 Task: Look for space in Rio Formoso, Brazil from 6th September, 2023 to 10th September, 2023 for 1 adult in price range Rs.9000 to Rs.17000. Place can be private room with 1  bedroom having 1 bed and 1 bathroom. Property type can be house, flat, guest house, hotel. Booking option can be shelf check-in. Required host language is Spanish.
Action: Mouse moved to (386, 78)
Screenshot: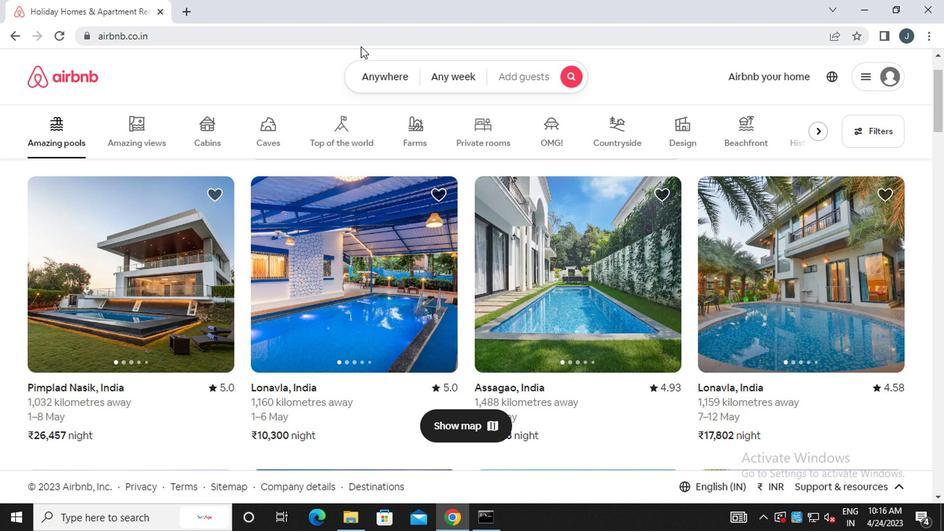 
Action: Mouse pressed left at (386, 78)
Screenshot: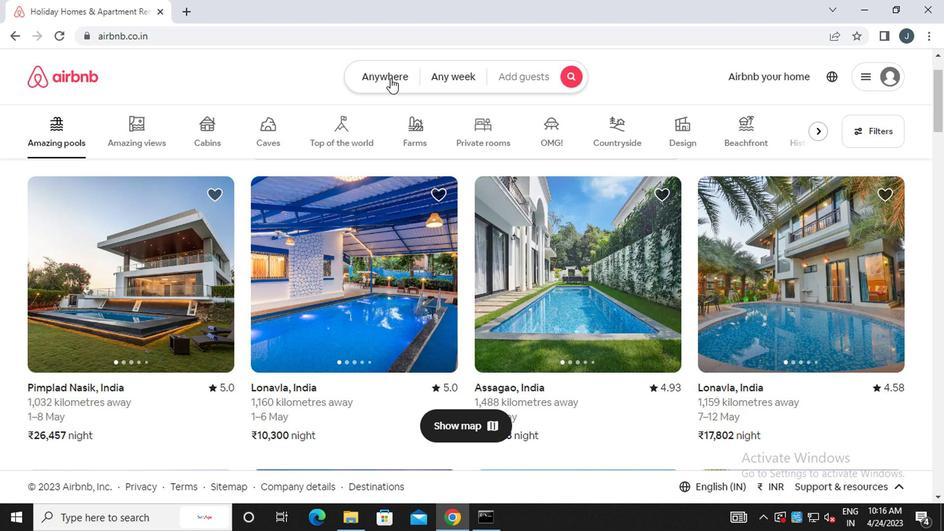 
Action: Mouse moved to (267, 129)
Screenshot: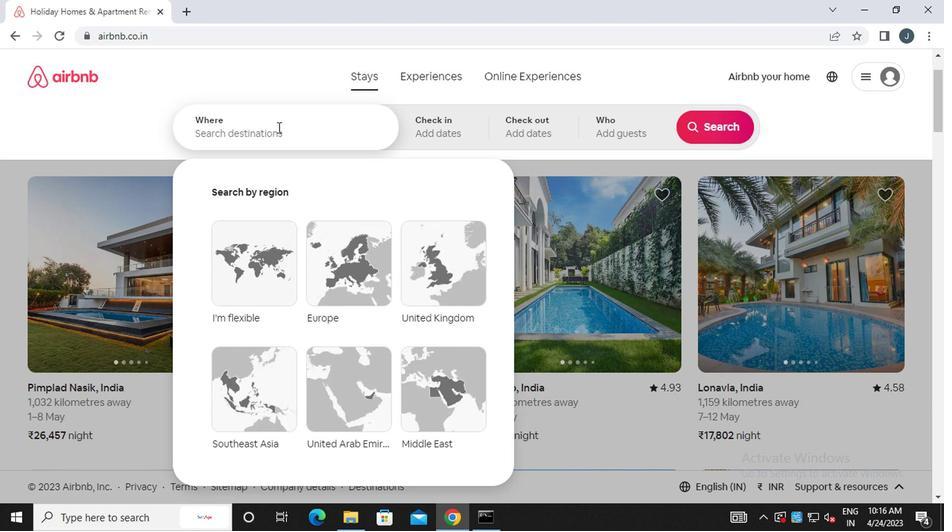 
Action: Mouse pressed left at (267, 129)
Screenshot: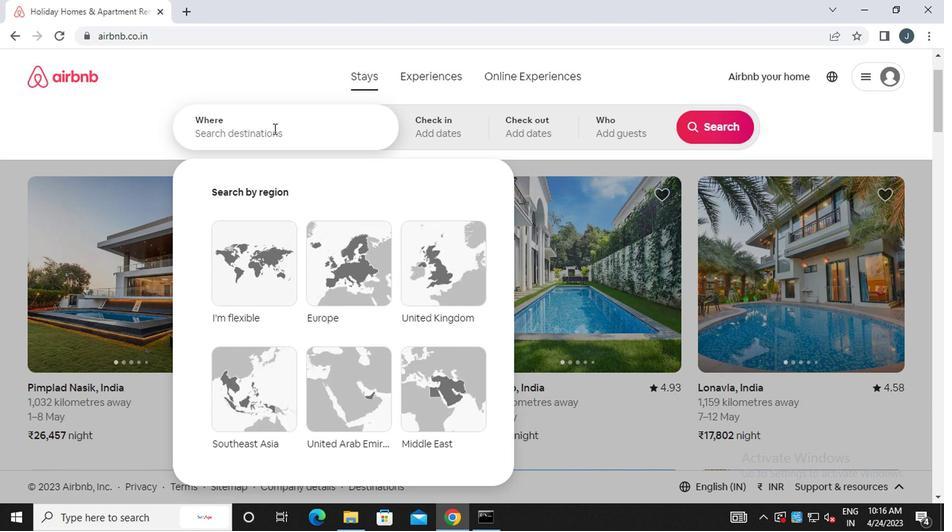 
Action: Mouse moved to (268, 129)
Screenshot: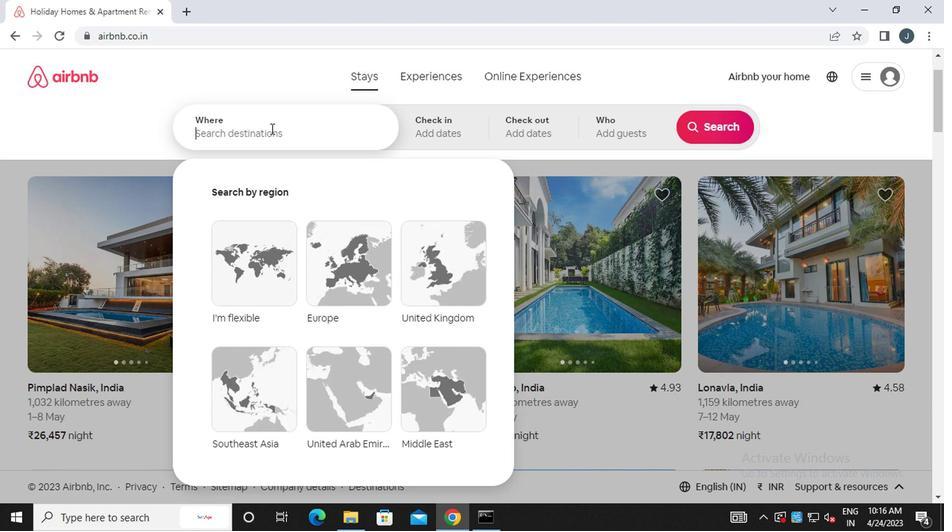 
Action: Key pressed <Key.caps_lock>r<Key.caps_lock>io<Key.space><Key.caps_lock>f<Key.caps_lock>ormoso,<Key.space><Key.caps_lock>b<Key.caps_lock>razil
Screenshot: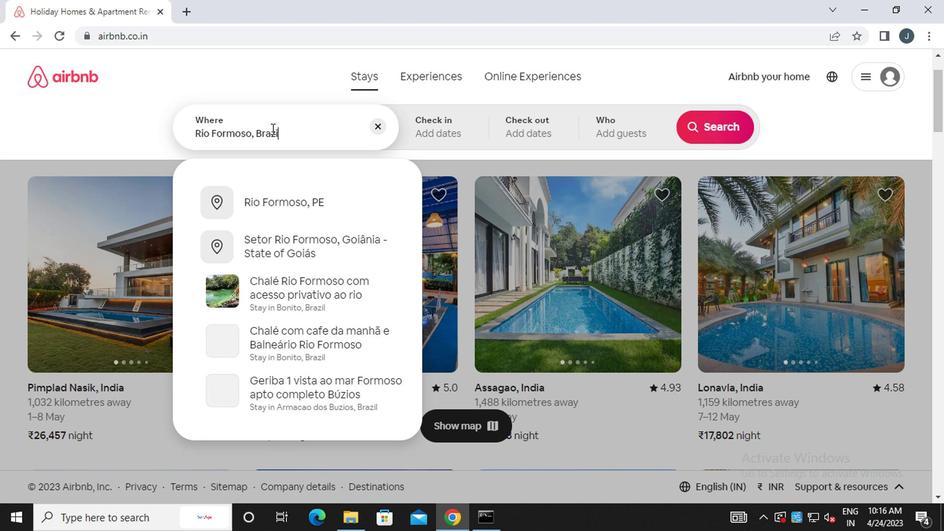 
Action: Mouse moved to (445, 130)
Screenshot: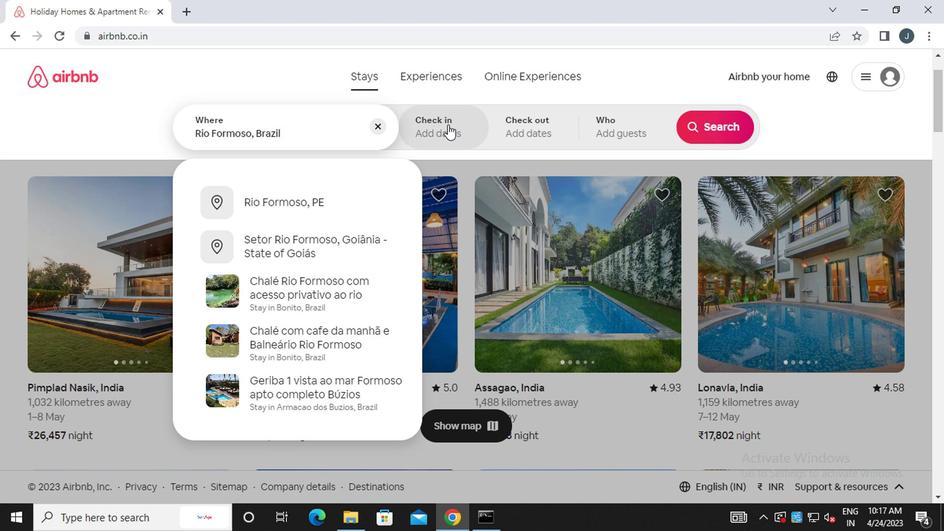 
Action: Mouse pressed left at (445, 130)
Screenshot: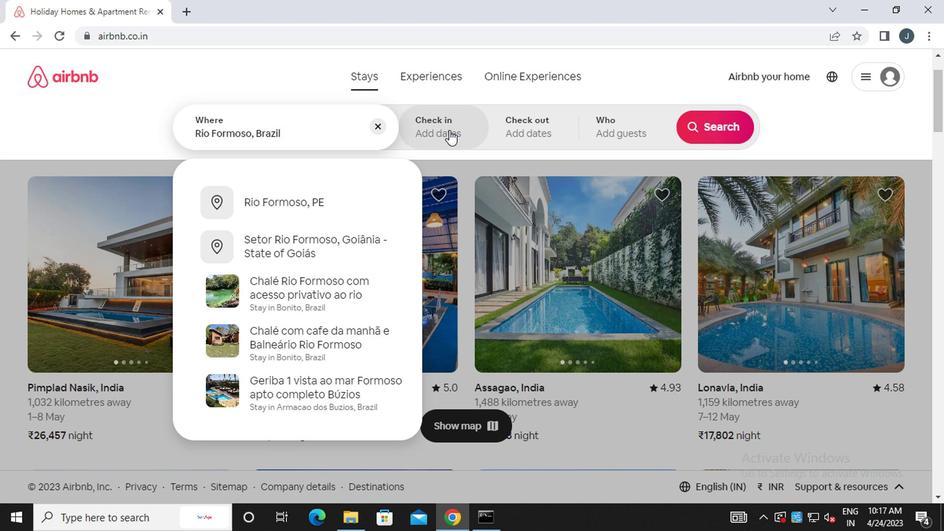 
Action: Mouse moved to (702, 239)
Screenshot: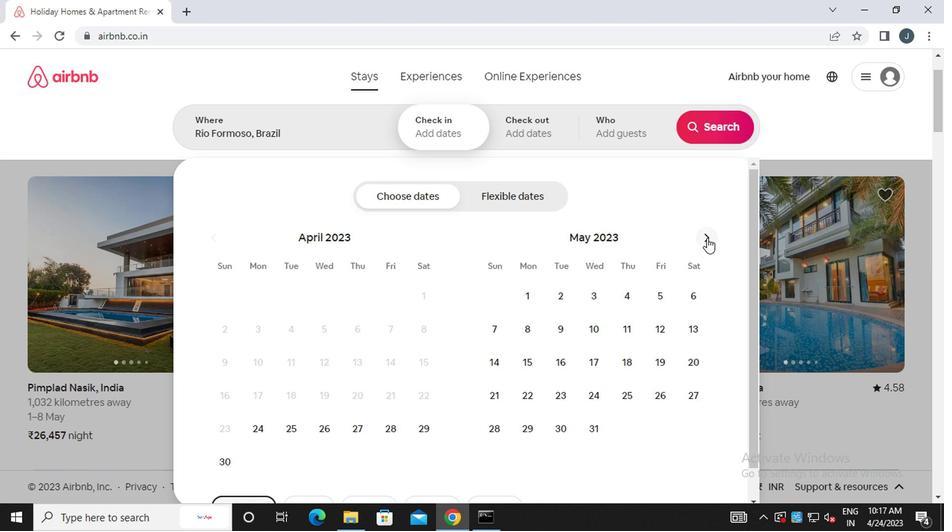 
Action: Mouse pressed left at (702, 239)
Screenshot: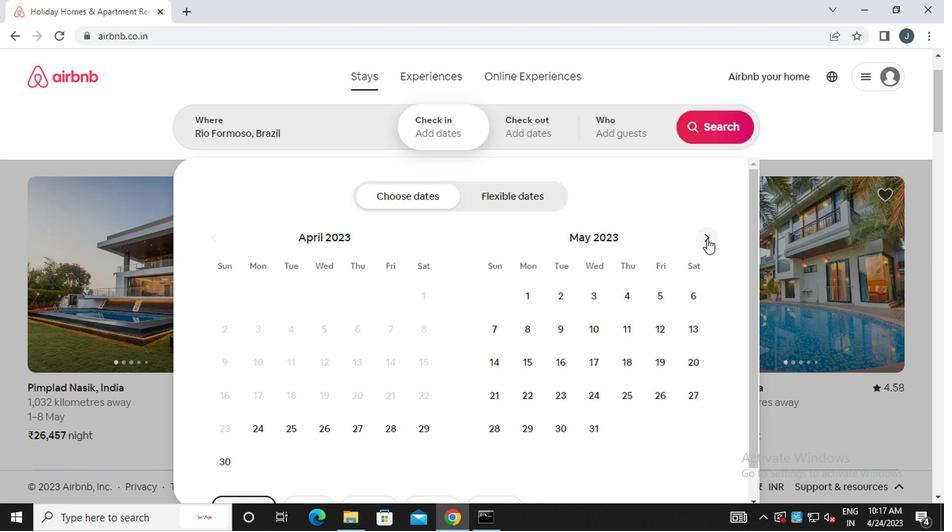 
Action: Mouse moved to (702, 239)
Screenshot: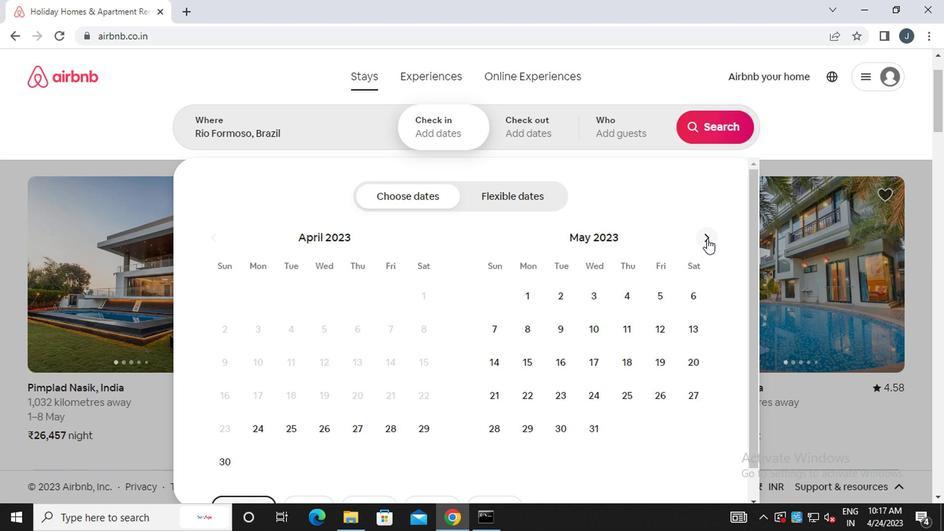 
Action: Mouse pressed left at (702, 239)
Screenshot: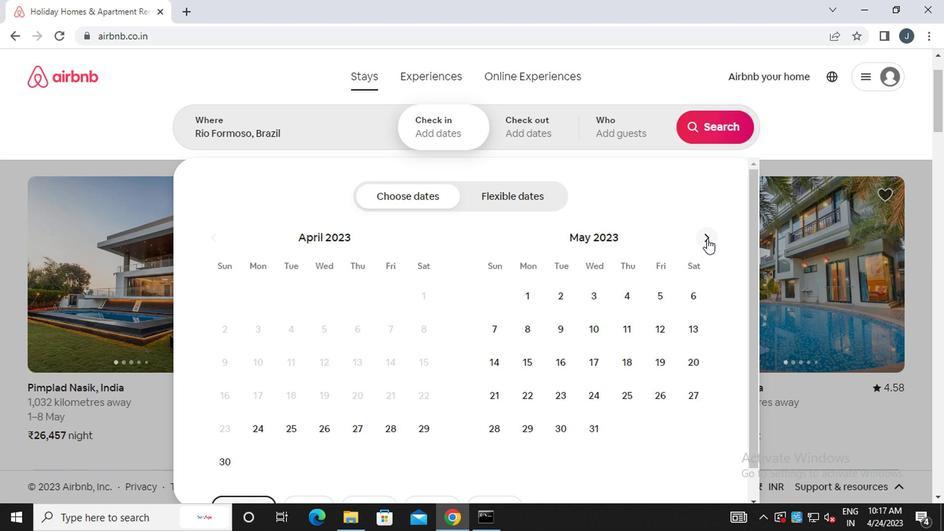 
Action: Mouse pressed left at (702, 239)
Screenshot: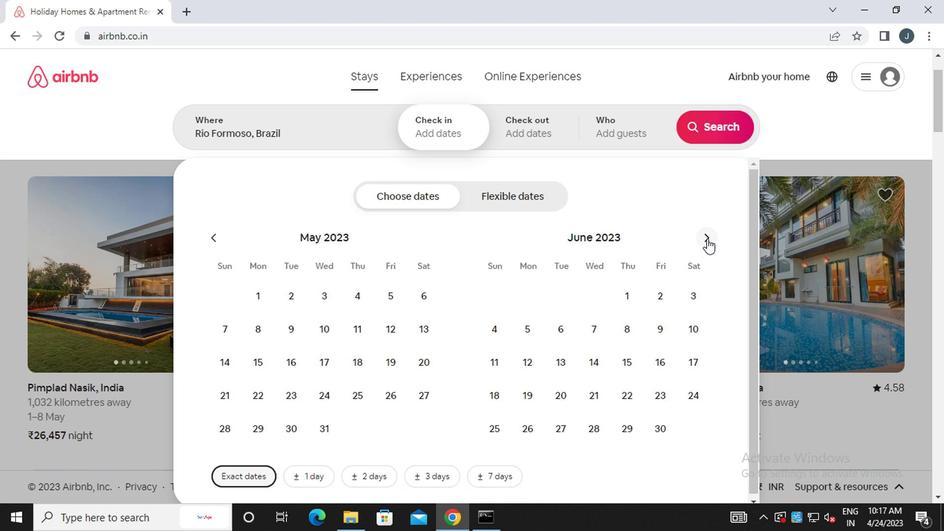 
Action: Mouse moved to (703, 240)
Screenshot: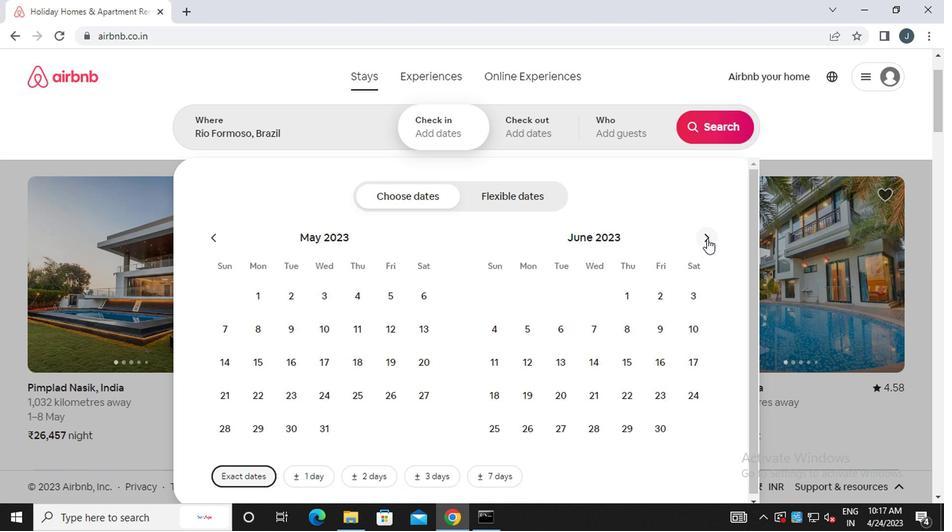 
Action: Mouse pressed left at (703, 240)
Screenshot: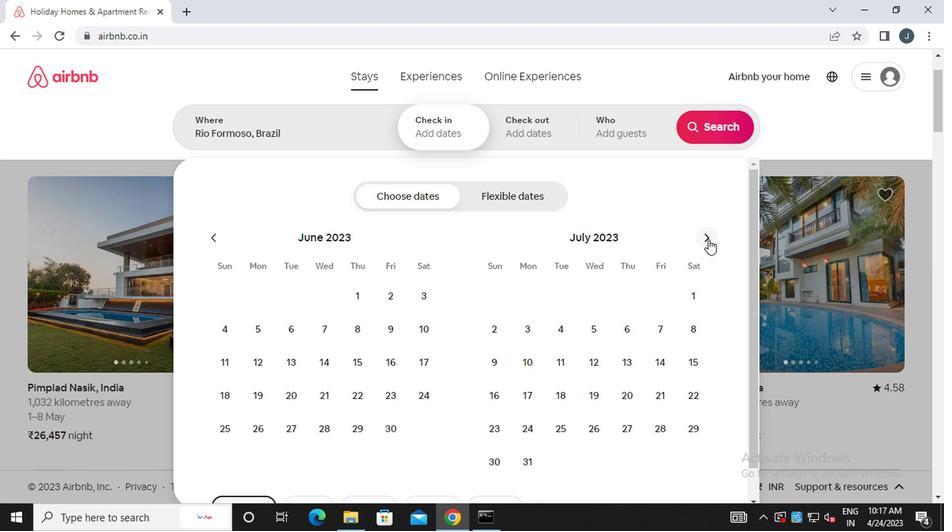 
Action: Mouse moved to (696, 240)
Screenshot: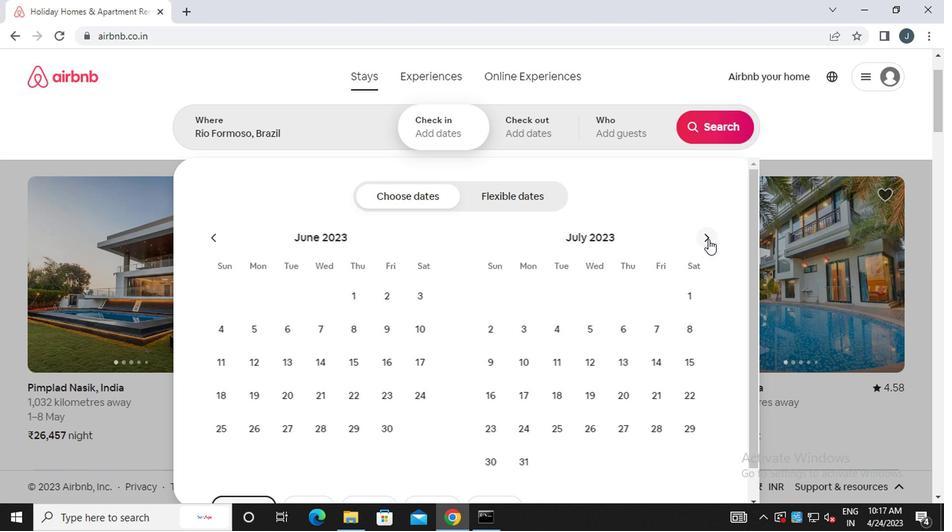 
Action: Mouse pressed left at (696, 240)
Screenshot: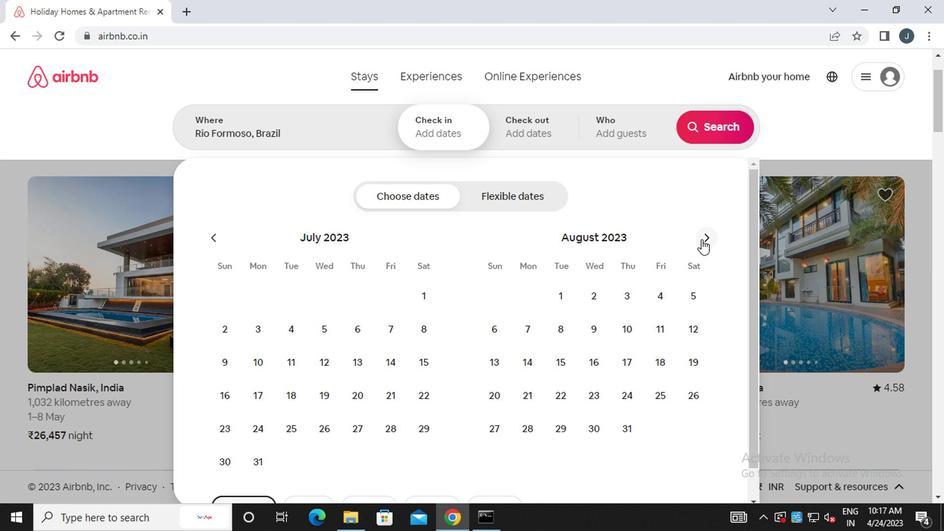 
Action: Mouse moved to (590, 332)
Screenshot: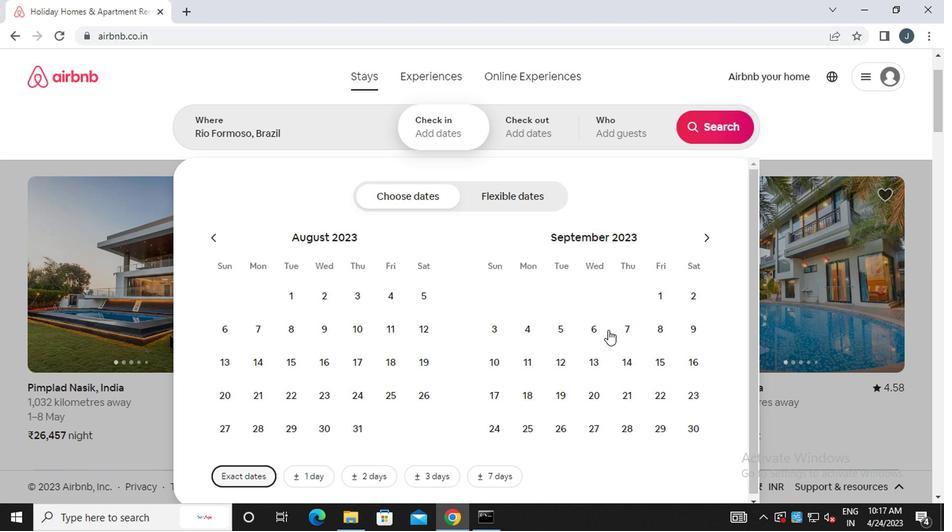 
Action: Mouse pressed left at (590, 332)
Screenshot: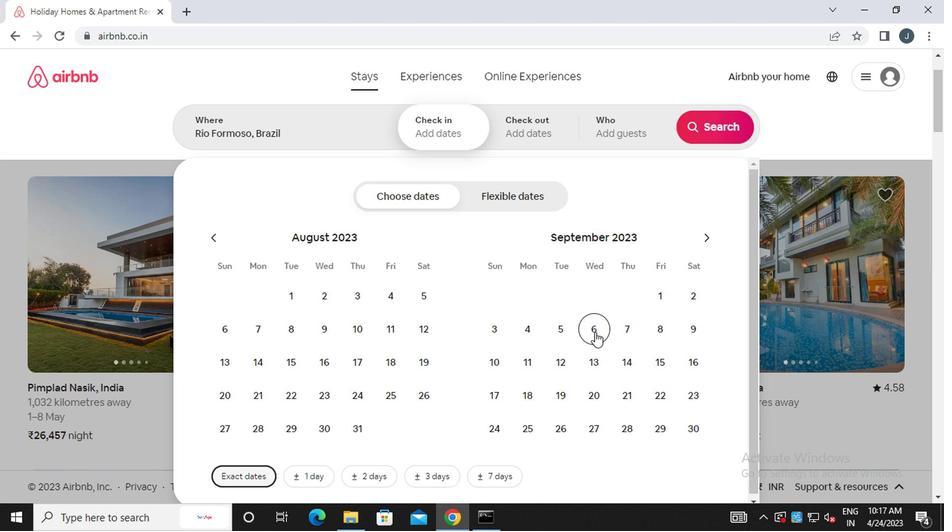 
Action: Mouse moved to (495, 358)
Screenshot: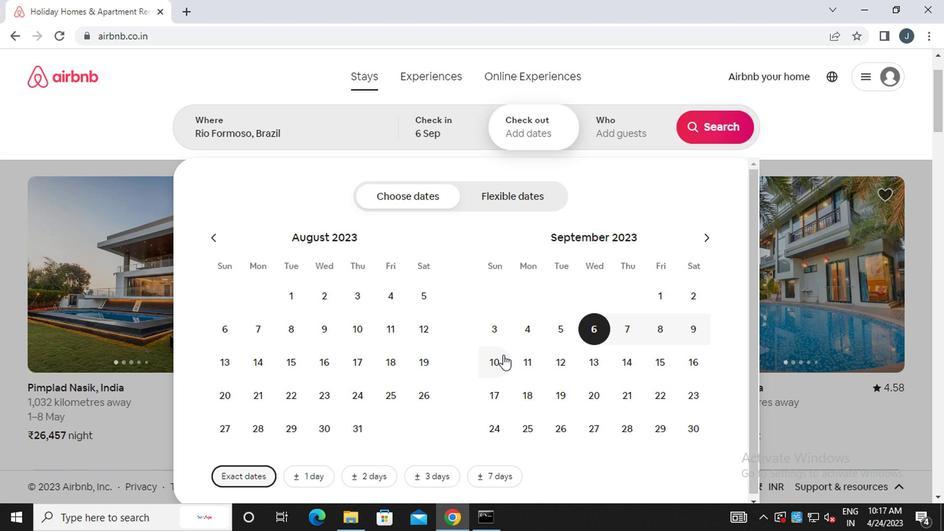 
Action: Mouse pressed left at (495, 358)
Screenshot: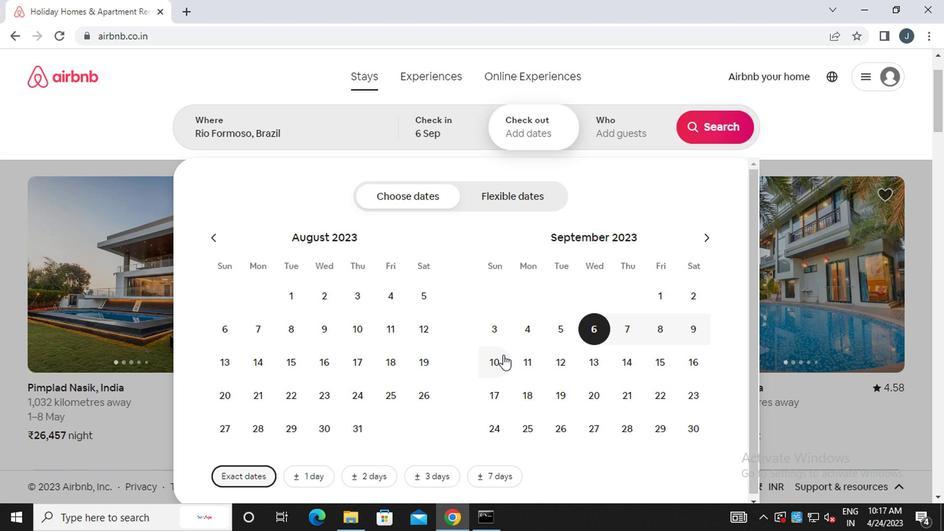 
Action: Mouse moved to (625, 125)
Screenshot: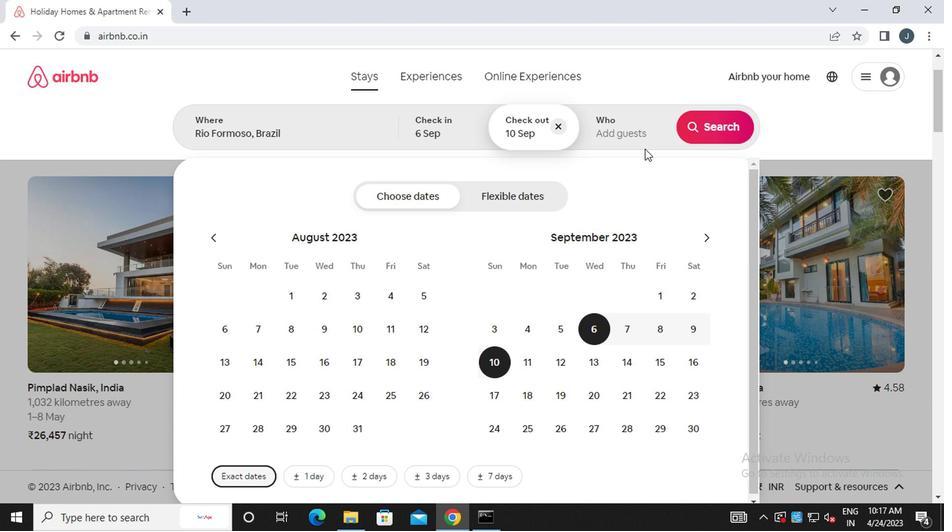 
Action: Mouse pressed left at (625, 125)
Screenshot: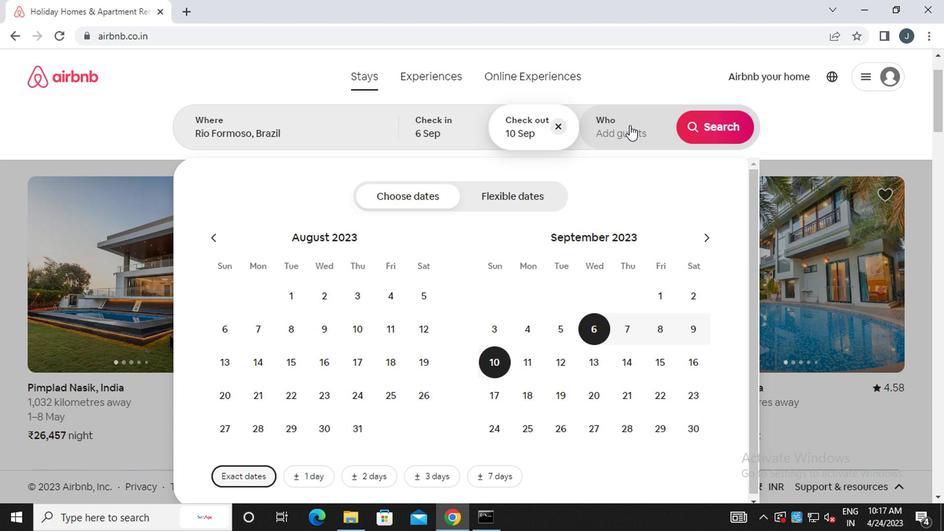 
Action: Mouse moved to (719, 198)
Screenshot: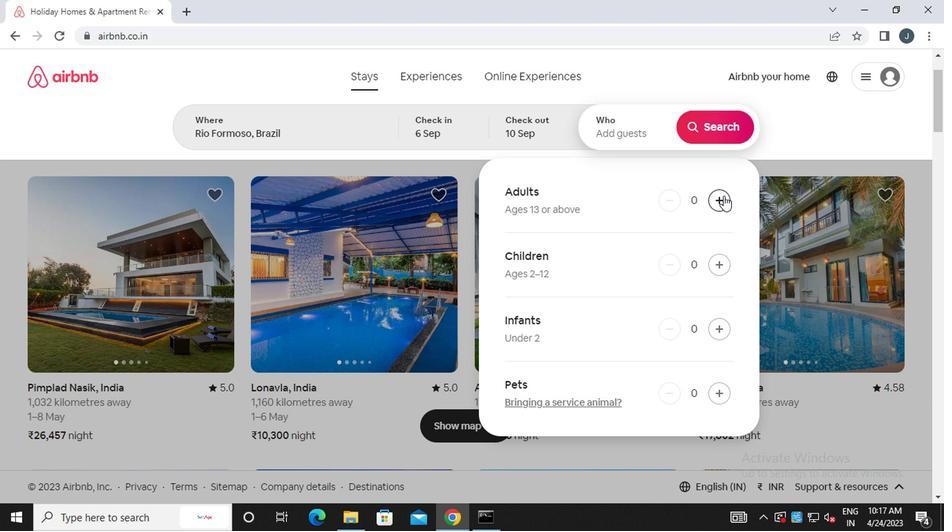 
Action: Mouse pressed left at (719, 198)
Screenshot: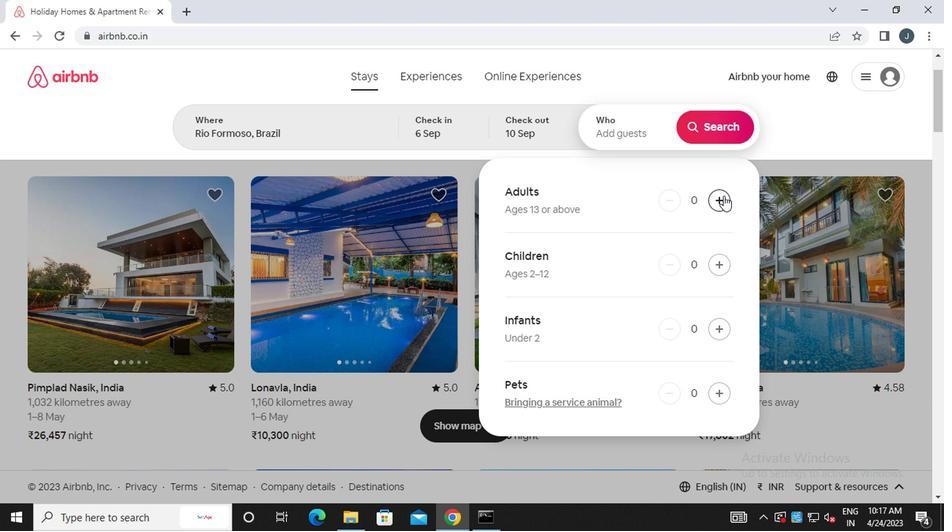 
Action: Mouse moved to (717, 126)
Screenshot: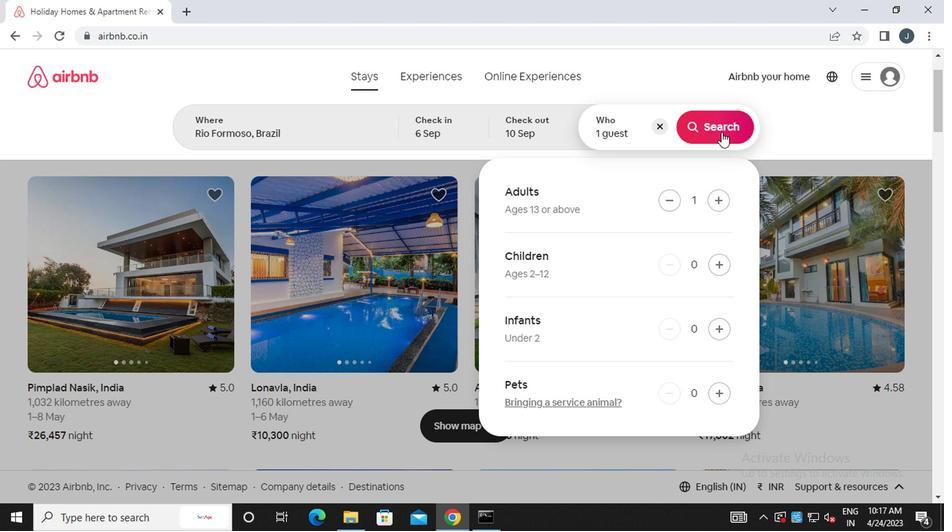 
Action: Mouse pressed left at (717, 126)
Screenshot: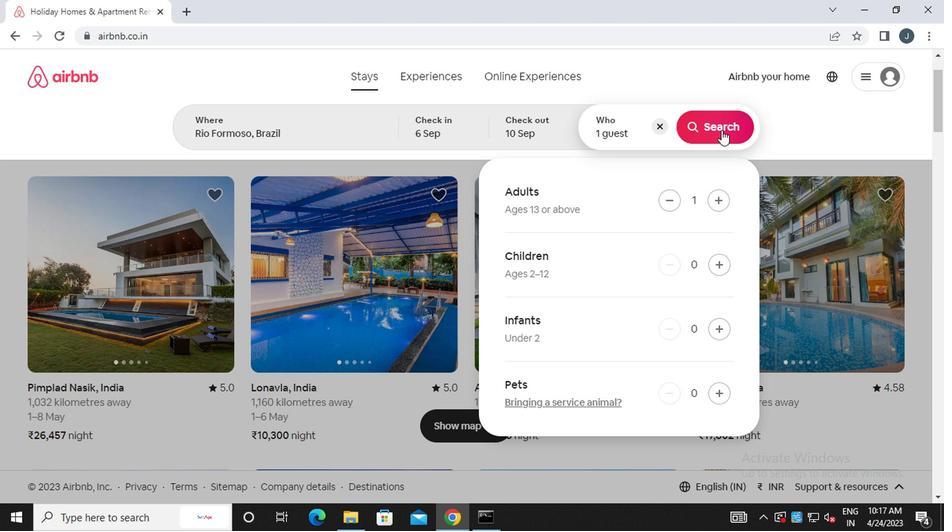 
Action: Mouse moved to (886, 127)
Screenshot: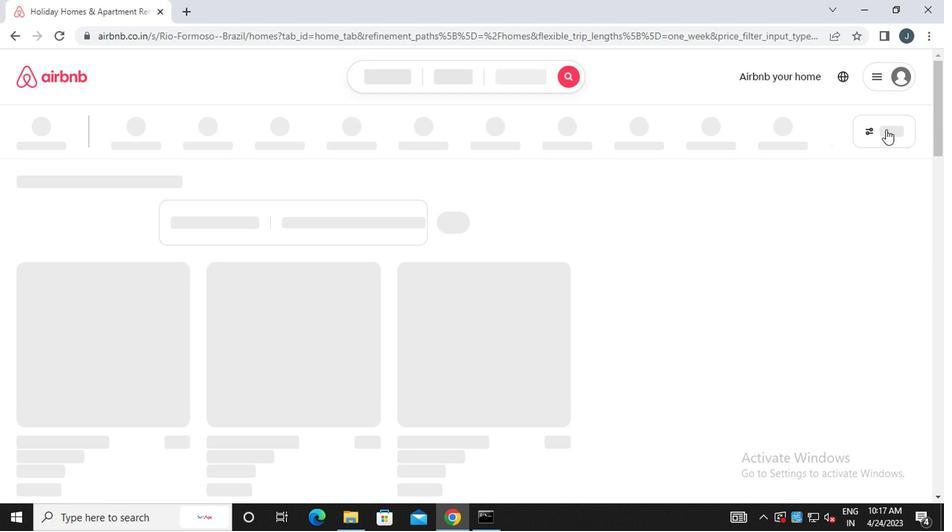 
Action: Mouse pressed left at (886, 127)
Screenshot: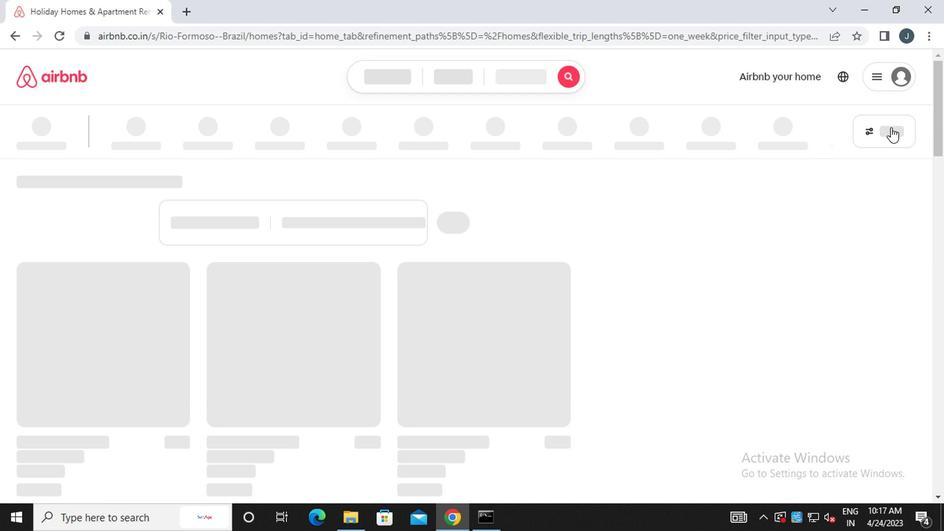 
Action: Mouse moved to (890, 130)
Screenshot: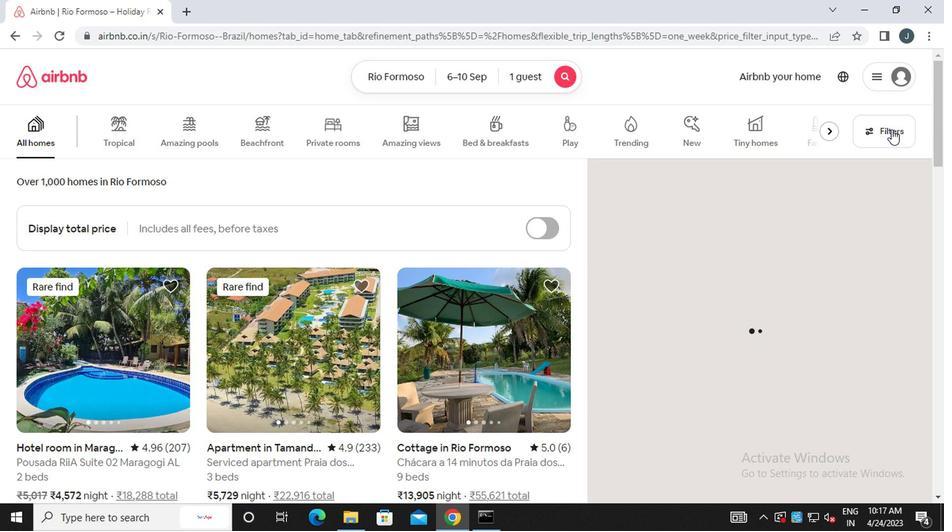 
Action: Mouse pressed left at (890, 130)
Screenshot: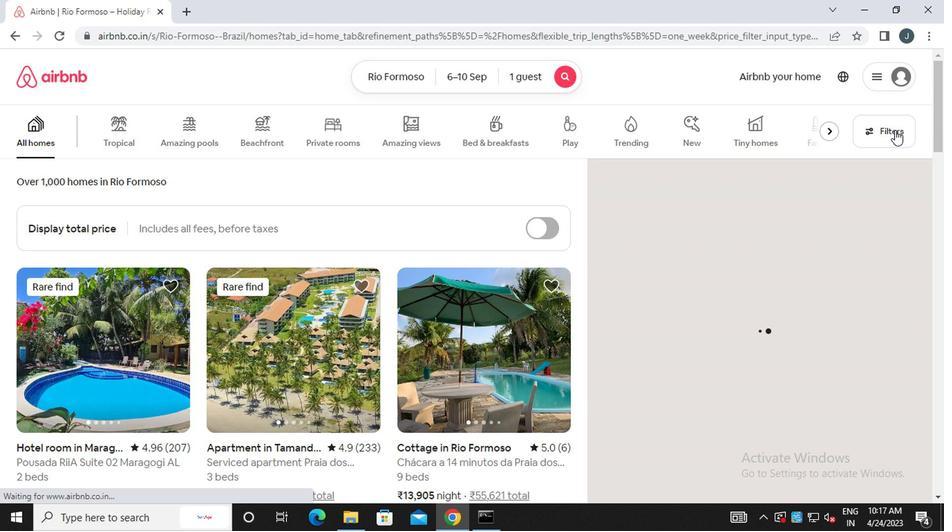 
Action: Mouse moved to (301, 308)
Screenshot: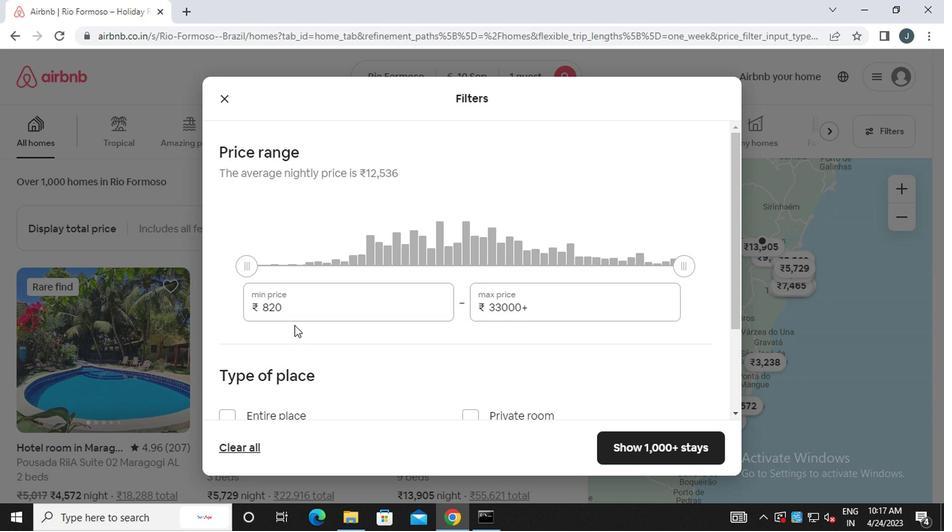 
Action: Mouse pressed left at (301, 308)
Screenshot: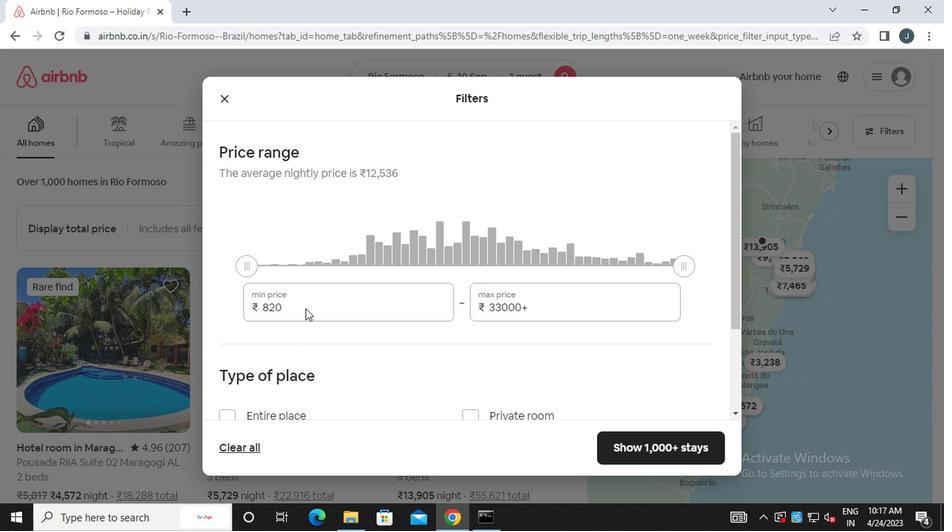 
Action: Mouse moved to (301, 308)
Screenshot: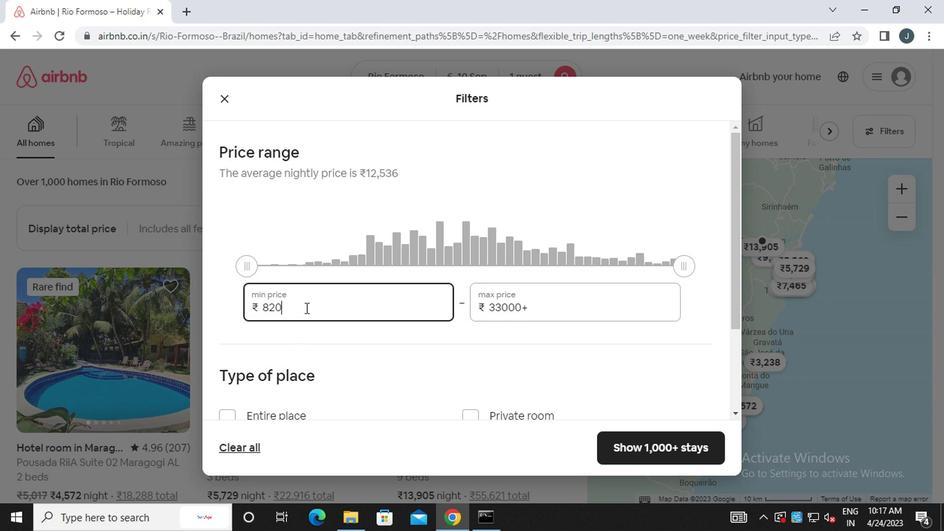 
Action: Key pressed <Key.backspace><Key.backspace><Key.backspace><Key.backspace><Key.backspace>9000
Screenshot: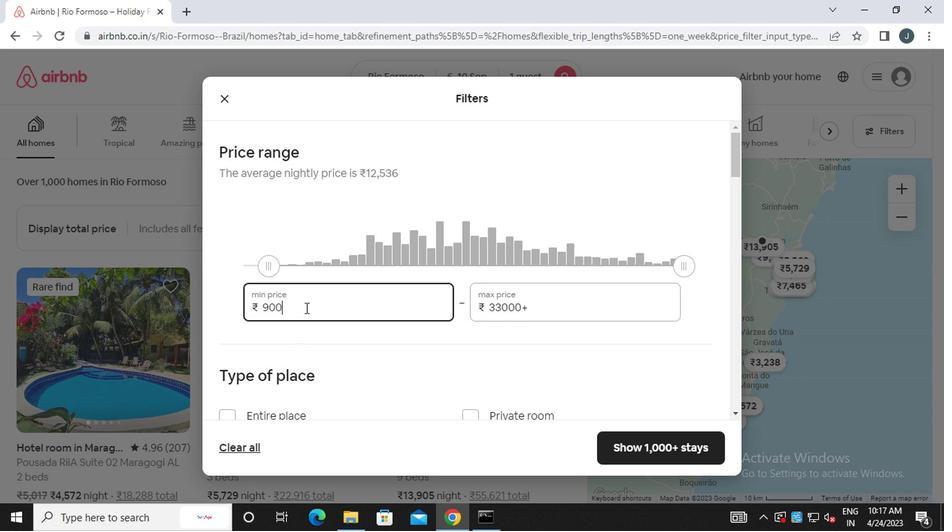 
Action: Mouse moved to (613, 309)
Screenshot: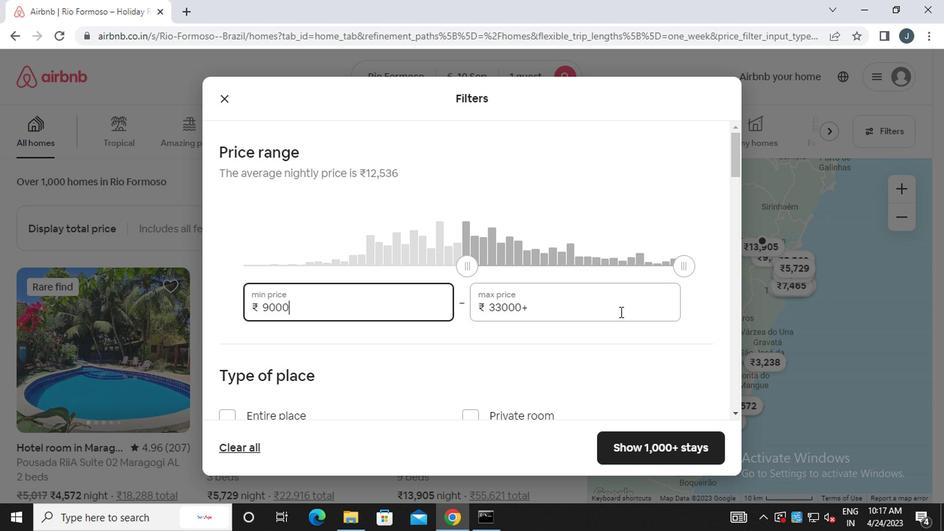 
Action: Mouse pressed left at (613, 309)
Screenshot: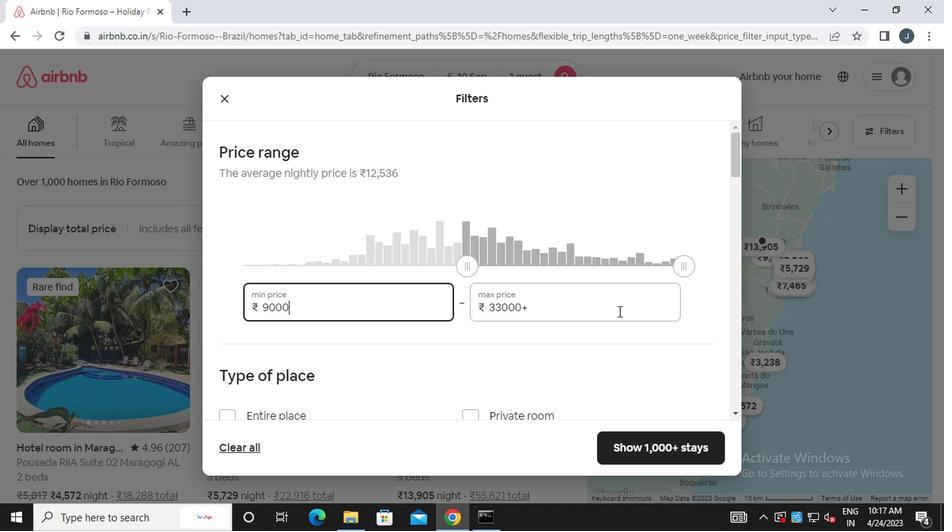 
Action: Key pressed <Key.backspace><Key.backspace><Key.backspace><Key.backspace><Key.backspace><Key.backspace><Key.backspace><Key.backspace><Key.backspace><Key.backspace><Key.backspace><Key.backspace><Key.backspace><Key.backspace><Key.backspace><Key.backspace><<97>><<103>><<96>><<96>><<96>>
Screenshot: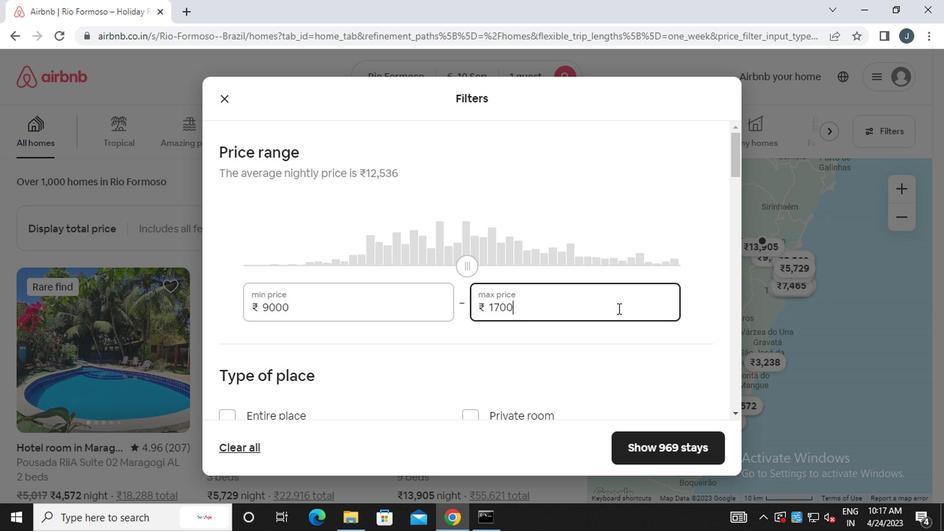 
Action: Mouse scrolled (613, 308) with delta (0, 0)
Screenshot: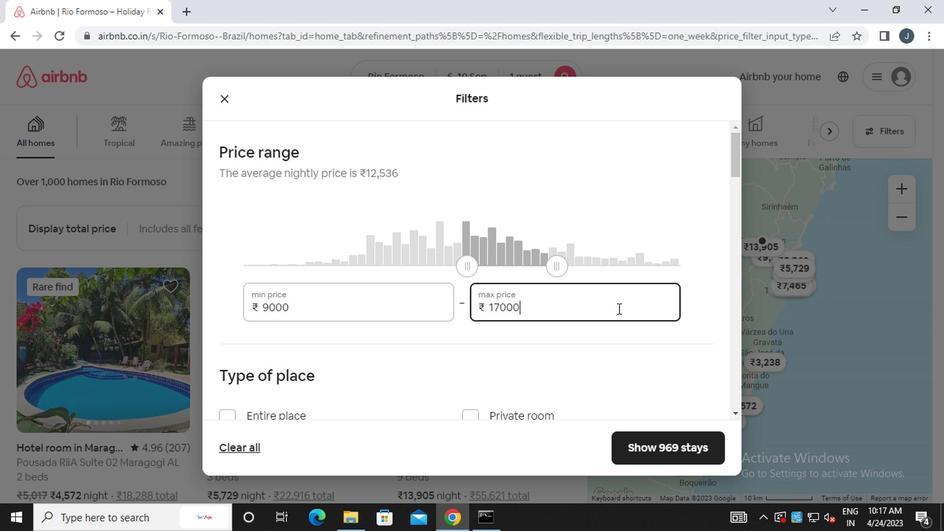 
Action: Mouse scrolled (613, 308) with delta (0, 0)
Screenshot: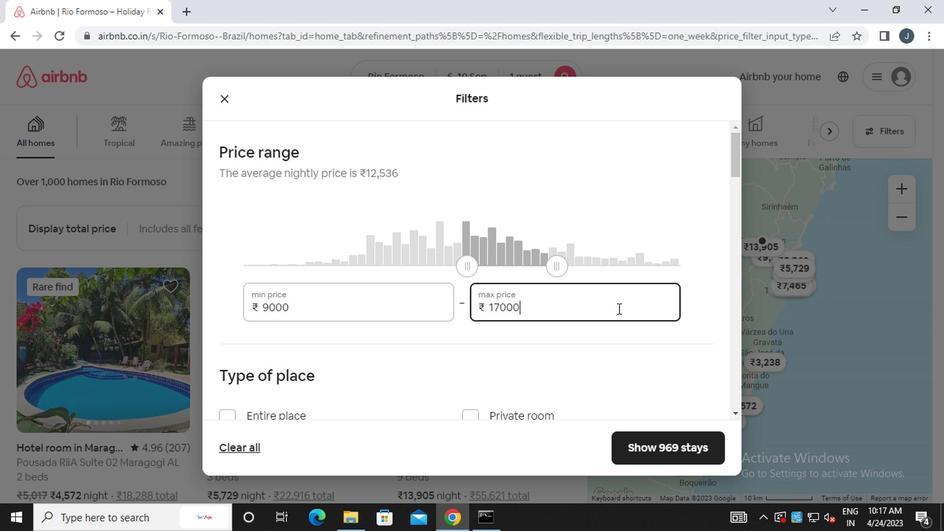 
Action: Mouse scrolled (613, 308) with delta (0, 0)
Screenshot: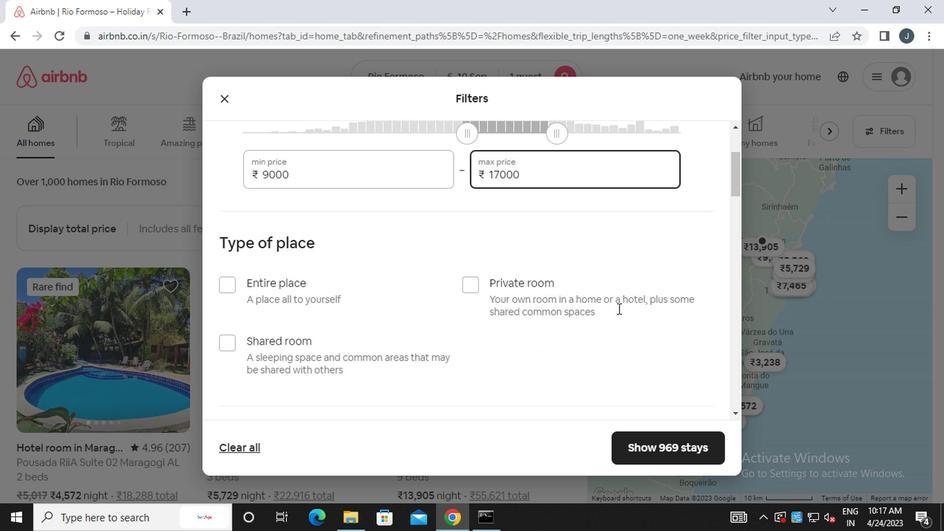 
Action: Mouse moved to (605, 321)
Screenshot: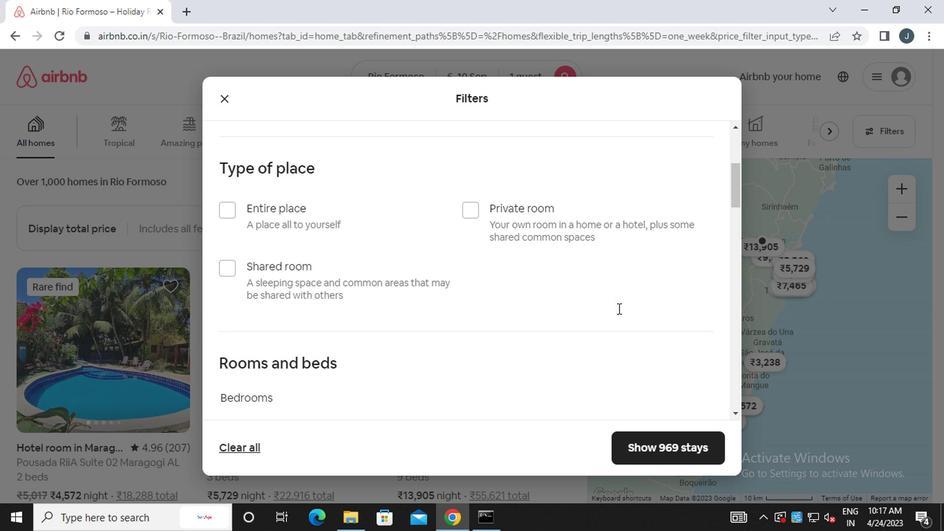 
Action: Mouse scrolled (605, 320) with delta (0, 0)
Screenshot: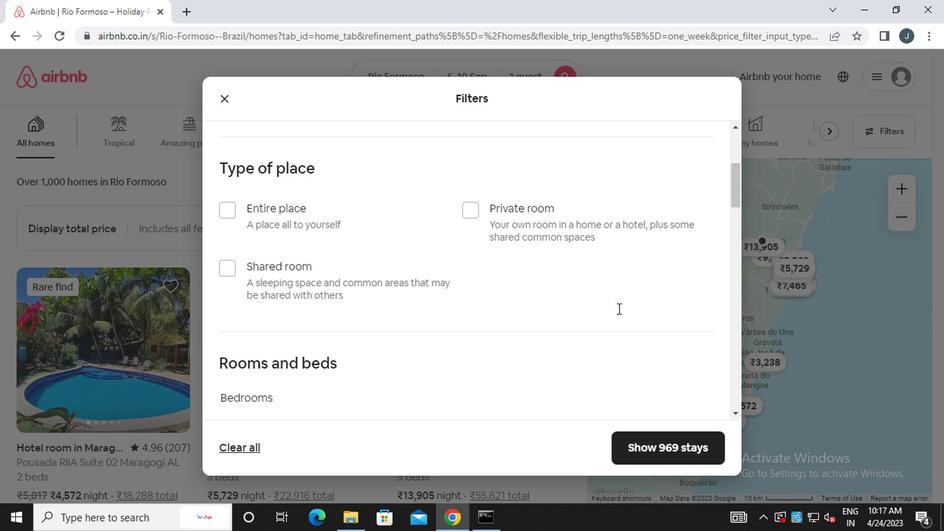 
Action: Mouse moved to (574, 150)
Screenshot: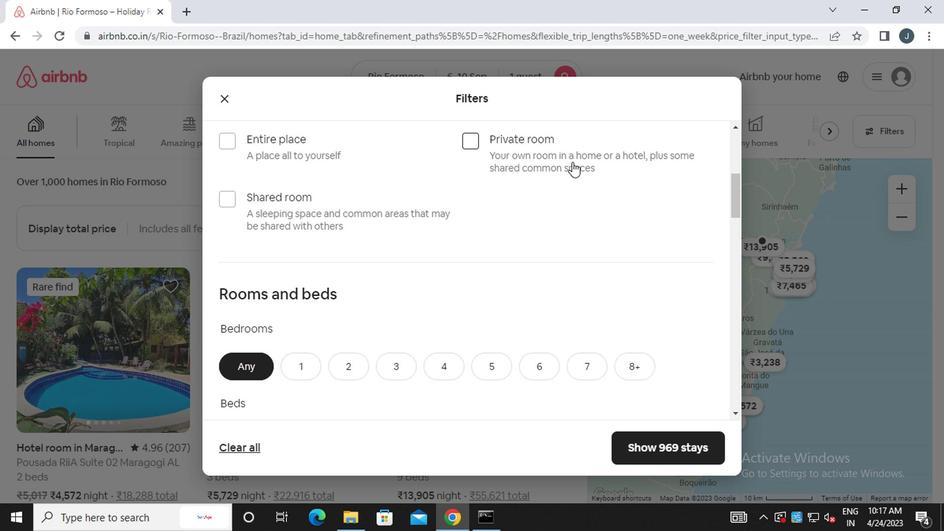 
Action: Mouse pressed left at (574, 150)
Screenshot: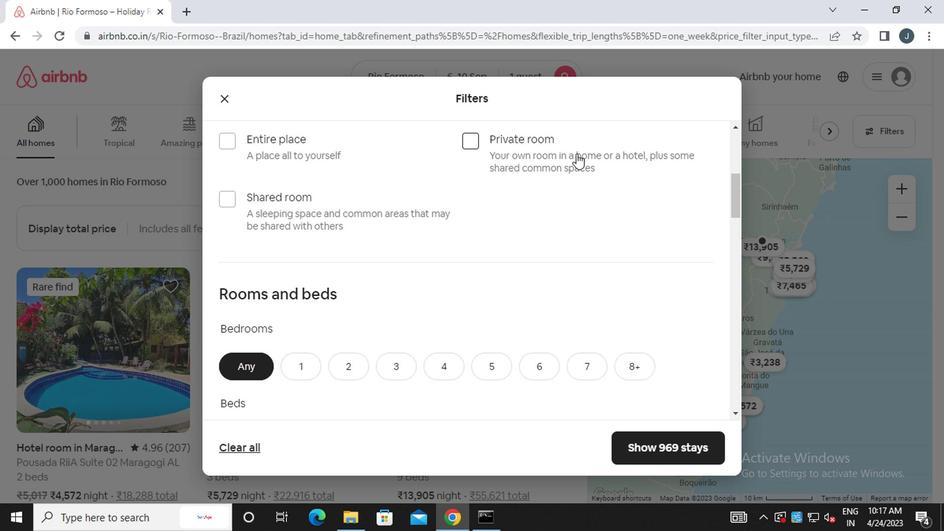 
Action: Mouse moved to (490, 202)
Screenshot: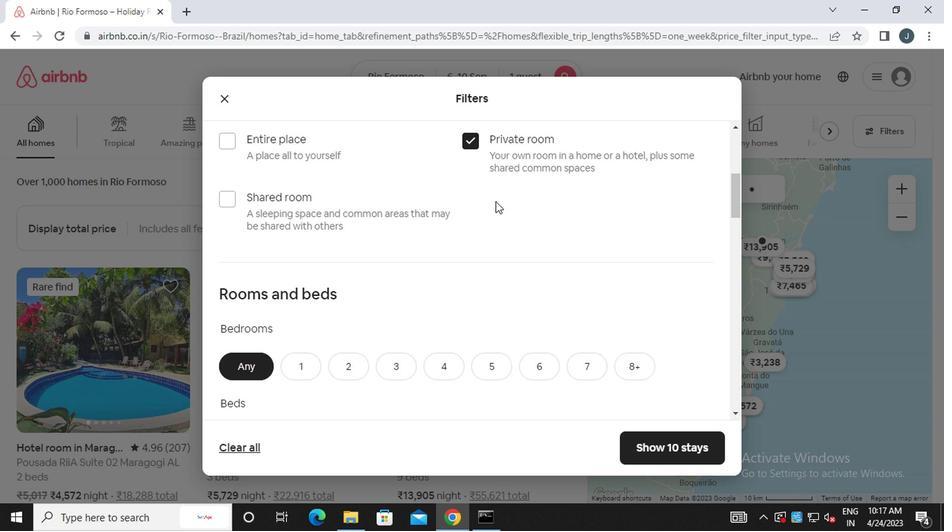 
Action: Mouse scrolled (490, 201) with delta (0, 0)
Screenshot: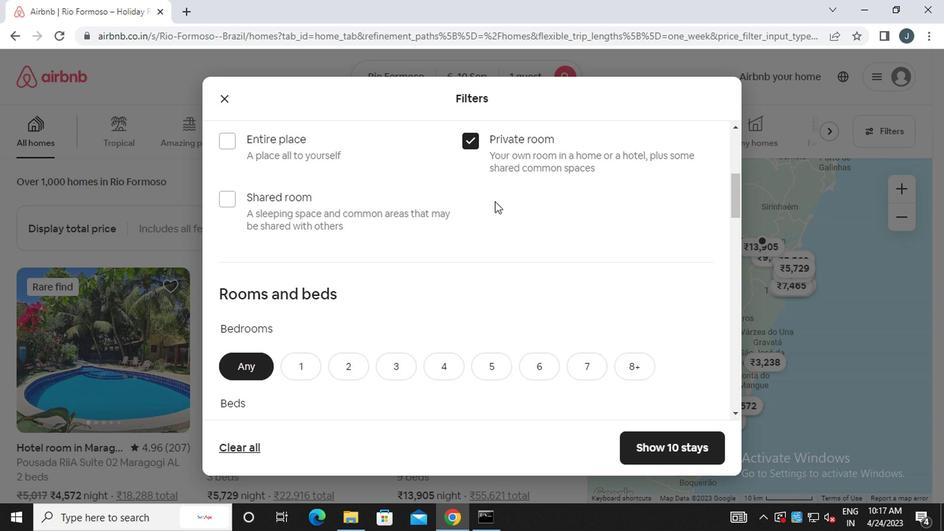 
Action: Mouse scrolled (490, 201) with delta (0, 0)
Screenshot: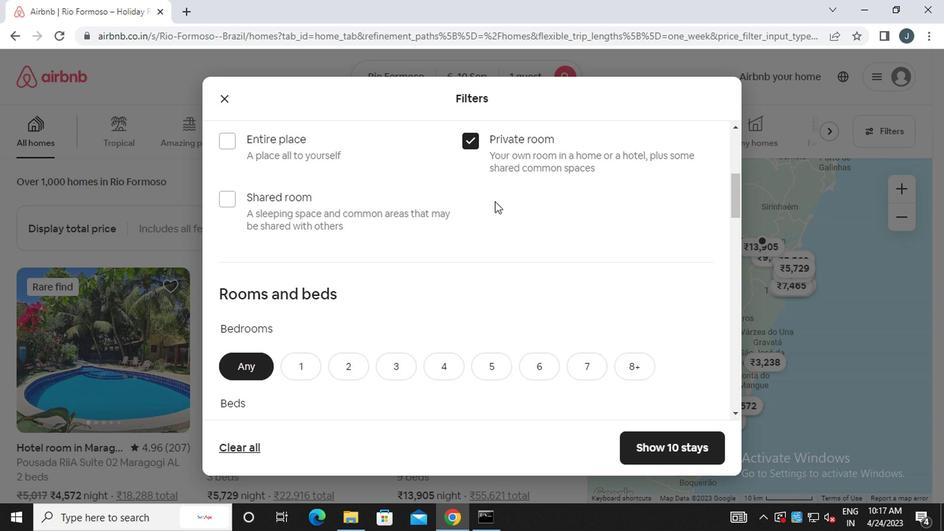 
Action: Mouse moved to (488, 202)
Screenshot: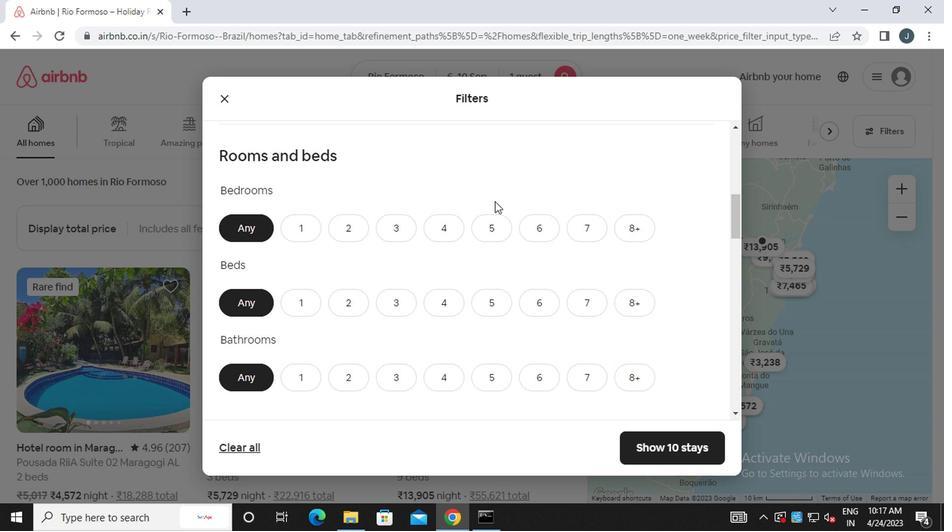 
Action: Mouse scrolled (488, 201) with delta (0, 0)
Screenshot: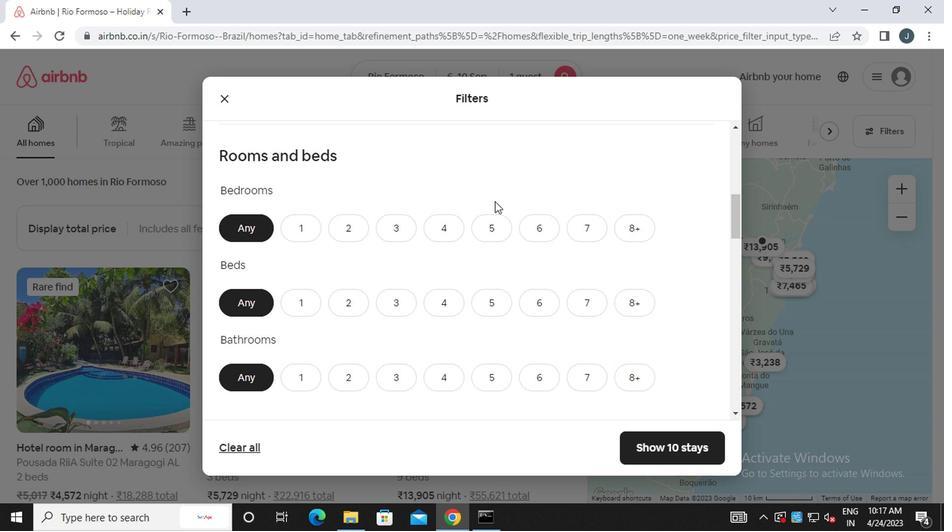 
Action: Mouse moved to (293, 155)
Screenshot: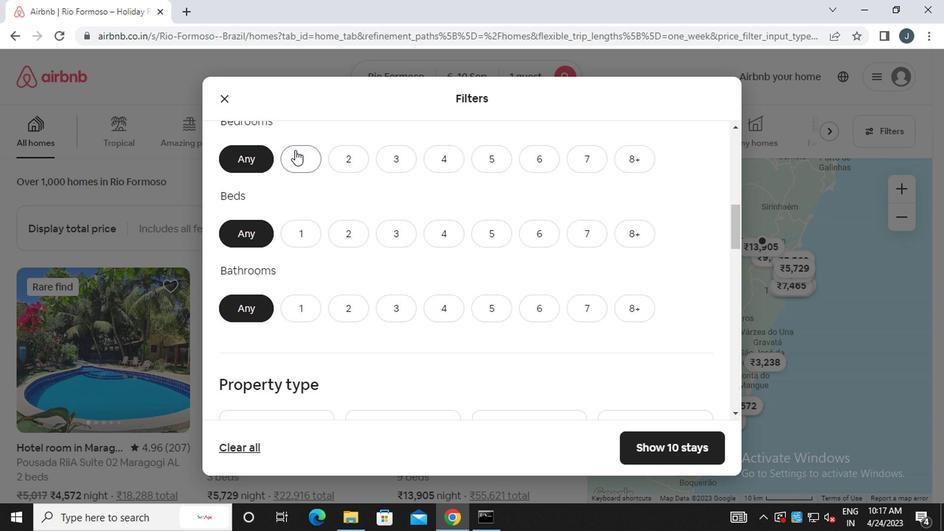 
Action: Mouse pressed left at (293, 155)
Screenshot: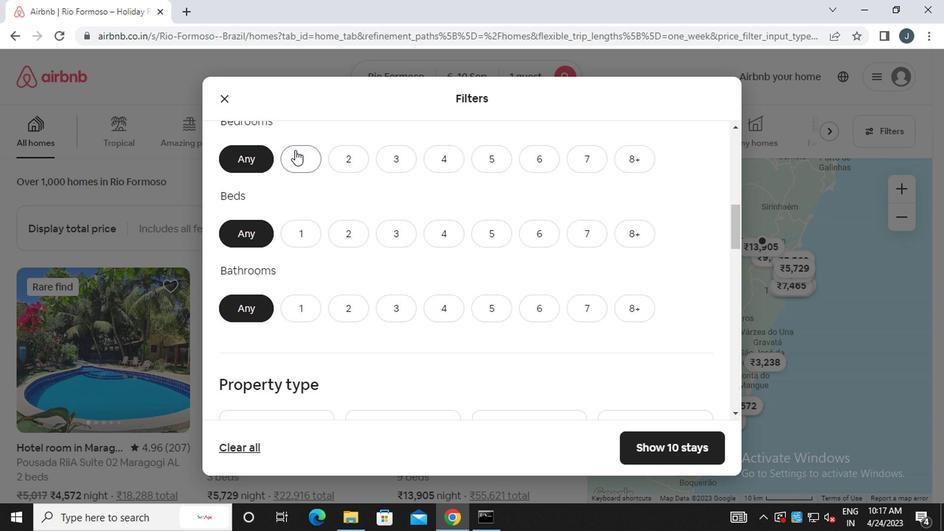 
Action: Mouse moved to (300, 231)
Screenshot: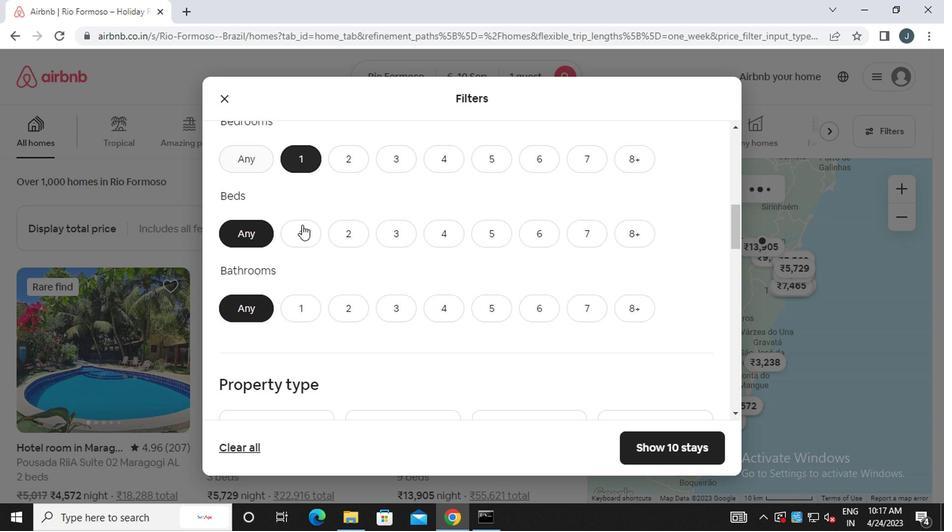 
Action: Mouse pressed left at (300, 231)
Screenshot: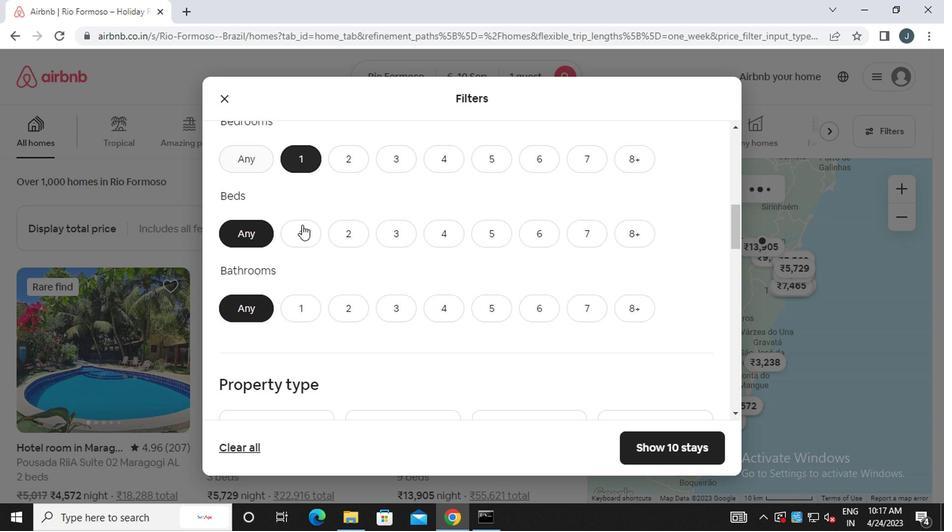 
Action: Mouse moved to (298, 316)
Screenshot: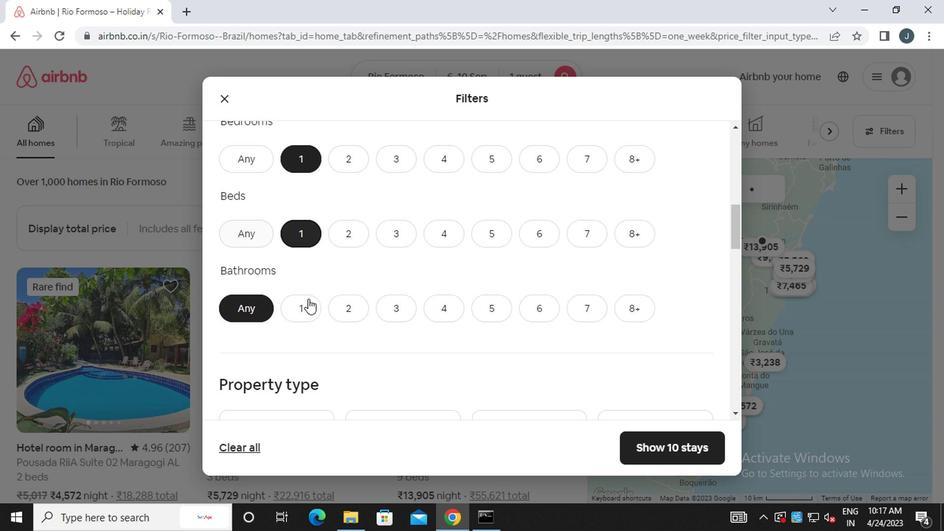 
Action: Mouse pressed left at (298, 316)
Screenshot: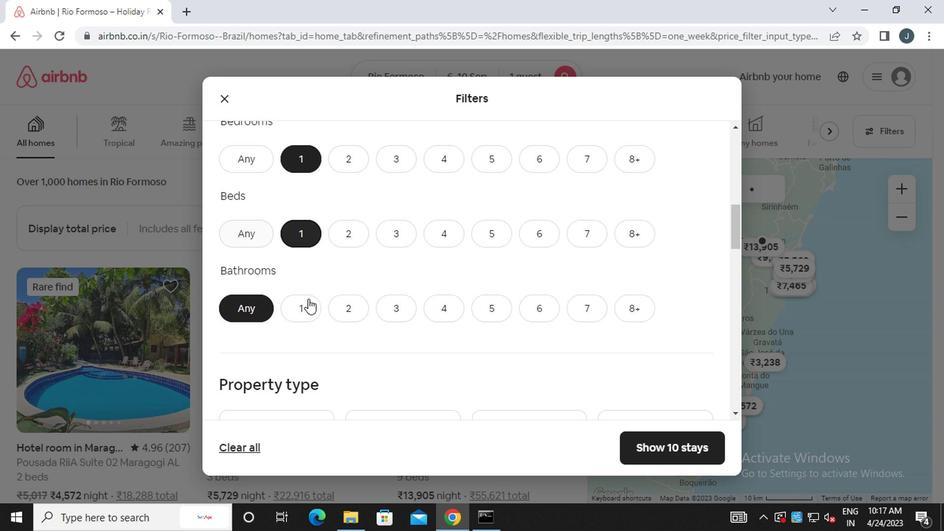 
Action: Mouse moved to (410, 317)
Screenshot: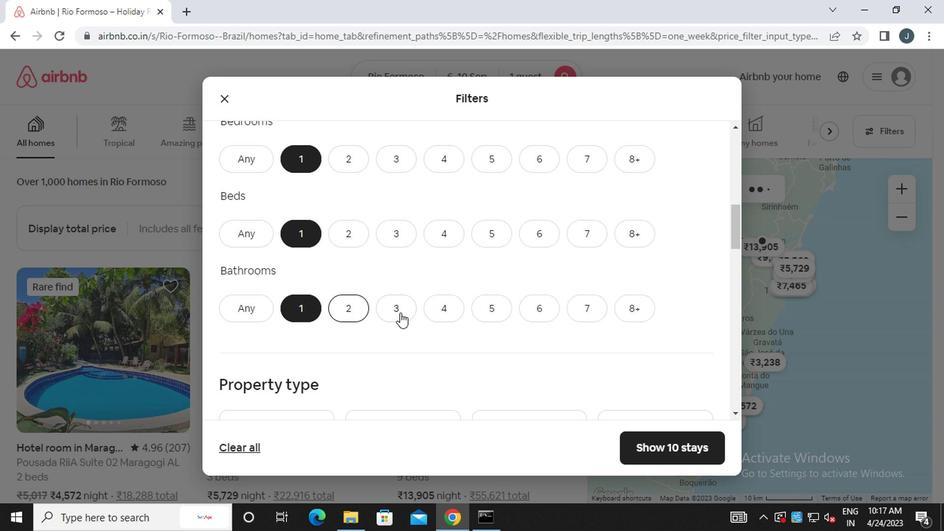 
Action: Mouse scrolled (410, 316) with delta (0, 0)
Screenshot: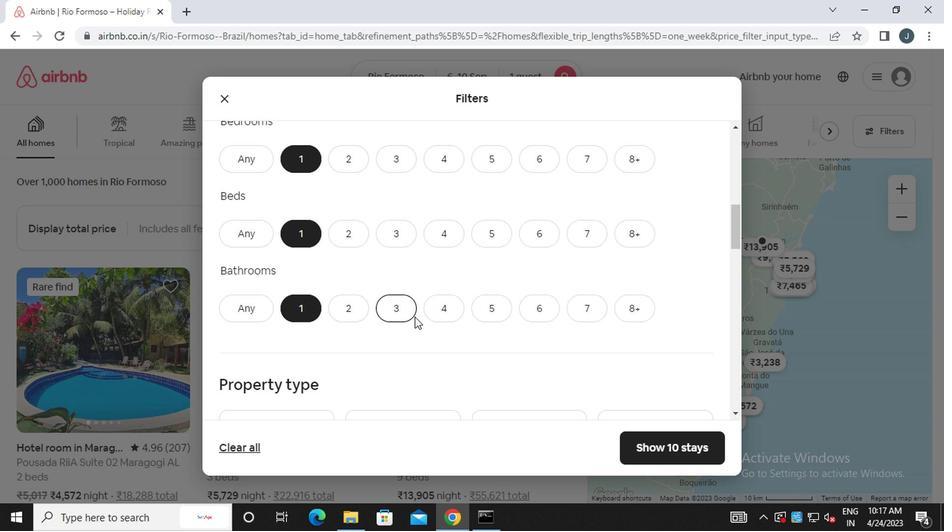 
Action: Mouse moved to (370, 355)
Screenshot: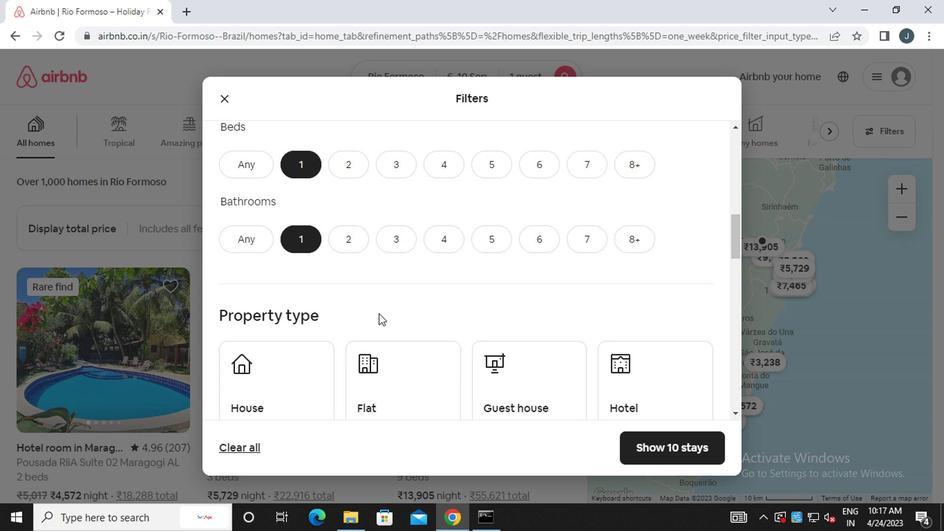 
Action: Mouse scrolled (370, 355) with delta (0, 0)
Screenshot: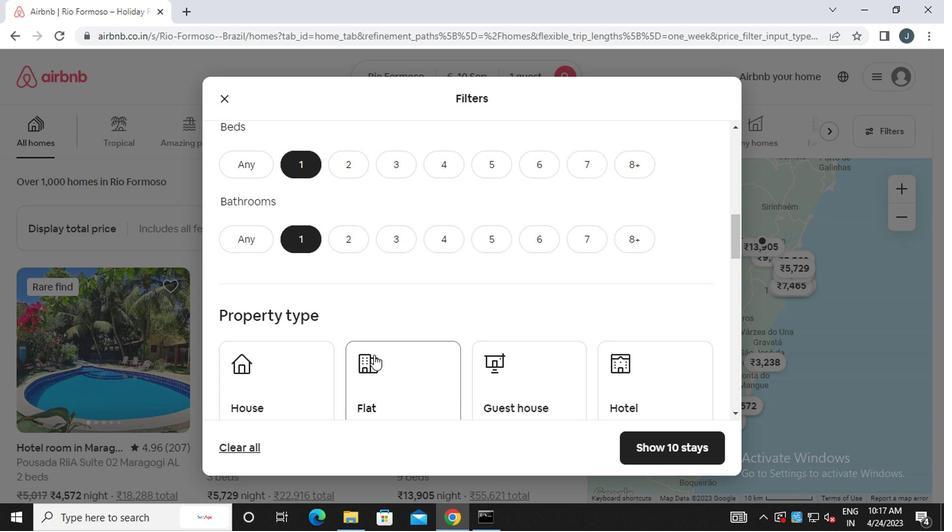 
Action: Mouse moved to (274, 299)
Screenshot: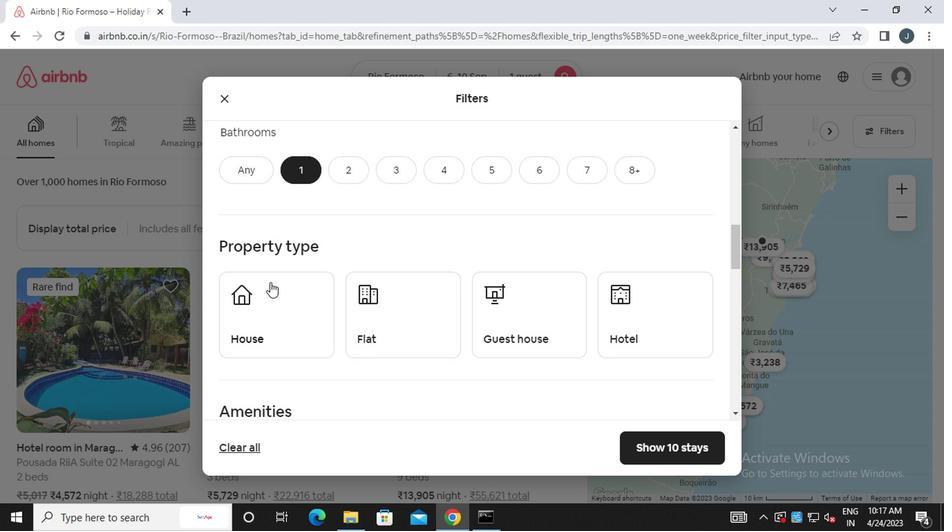 
Action: Mouse pressed left at (274, 299)
Screenshot: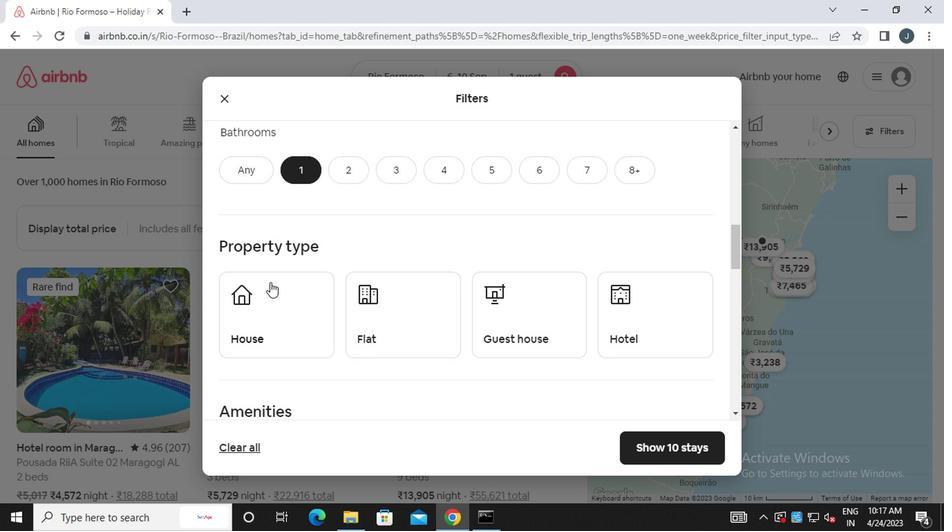 
Action: Mouse moved to (428, 326)
Screenshot: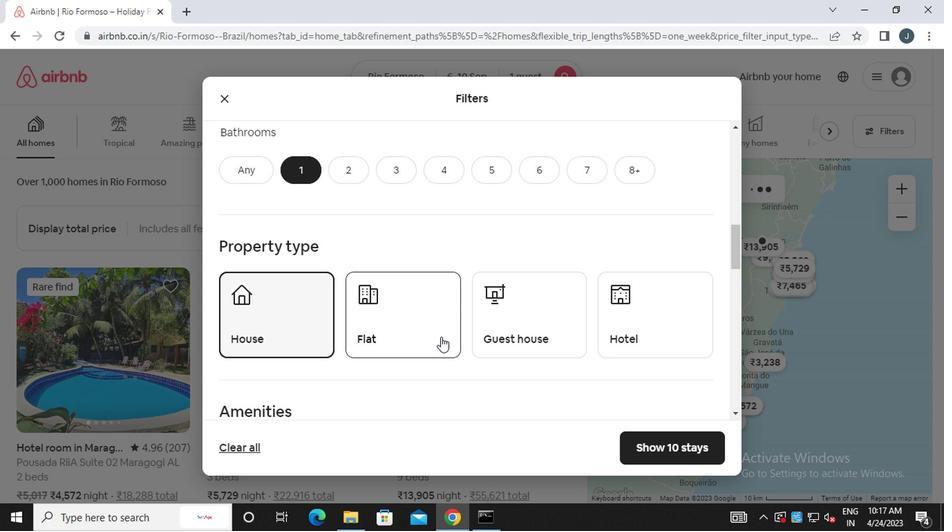 
Action: Mouse pressed left at (428, 326)
Screenshot: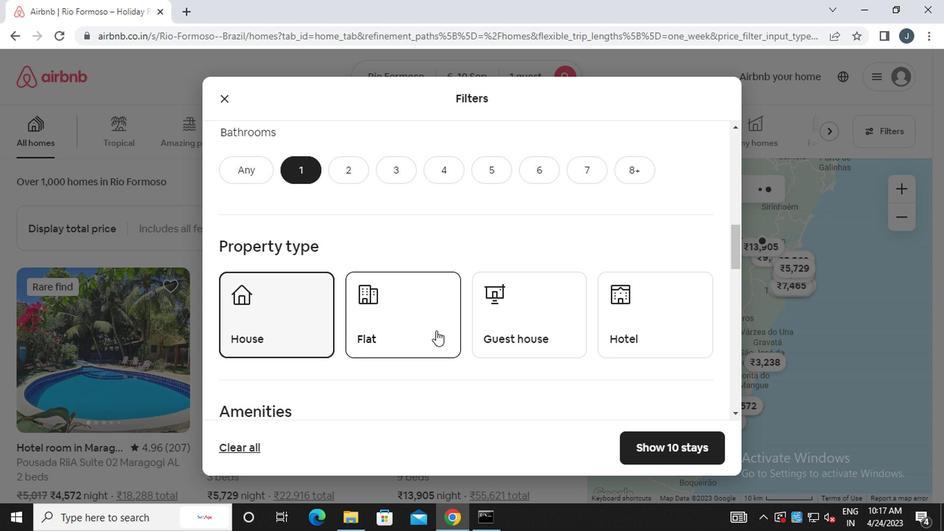 
Action: Mouse moved to (528, 328)
Screenshot: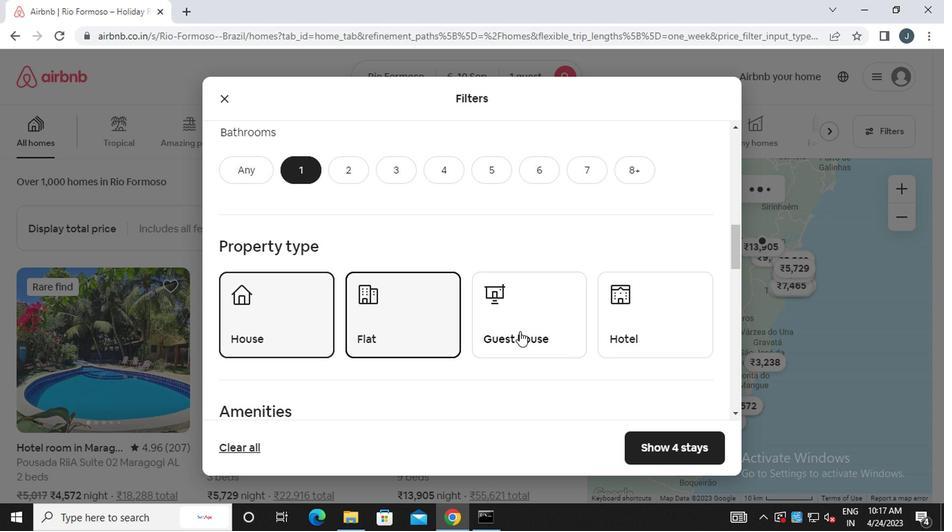 
Action: Mouse pressed left at (528, 328)
Screenshot: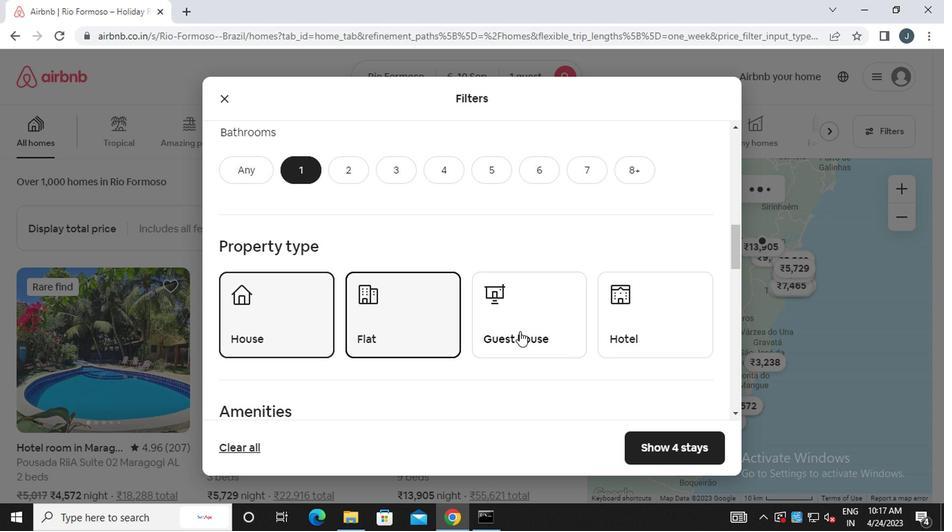 
Action: Mouse moved to (643, 328)
Screenshot: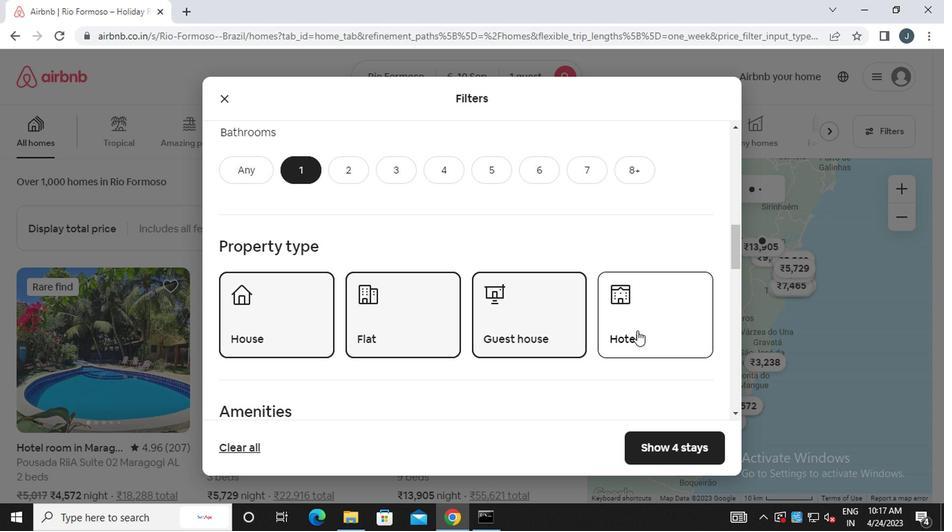 
Action: Mouse pressed left at (643, 328)
Screenshot: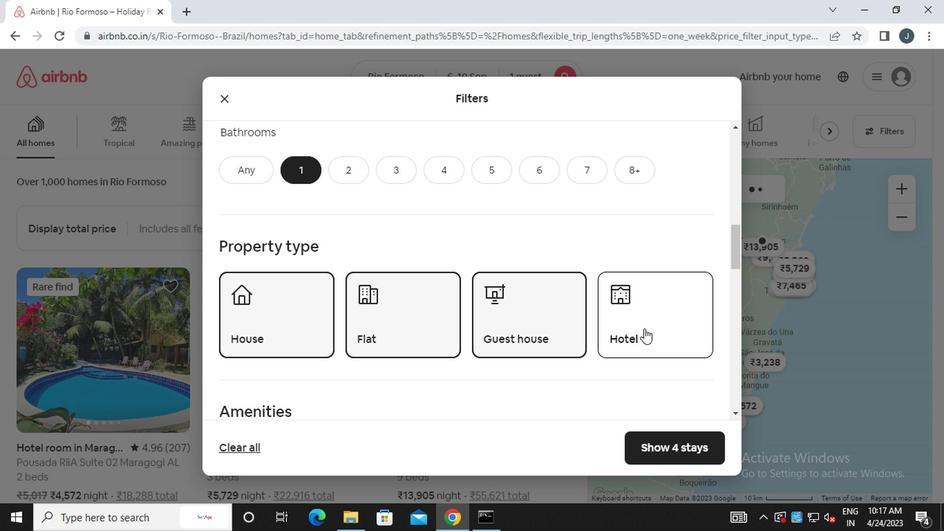 
Action: Mouse moved to (508, 316)
Screenshot: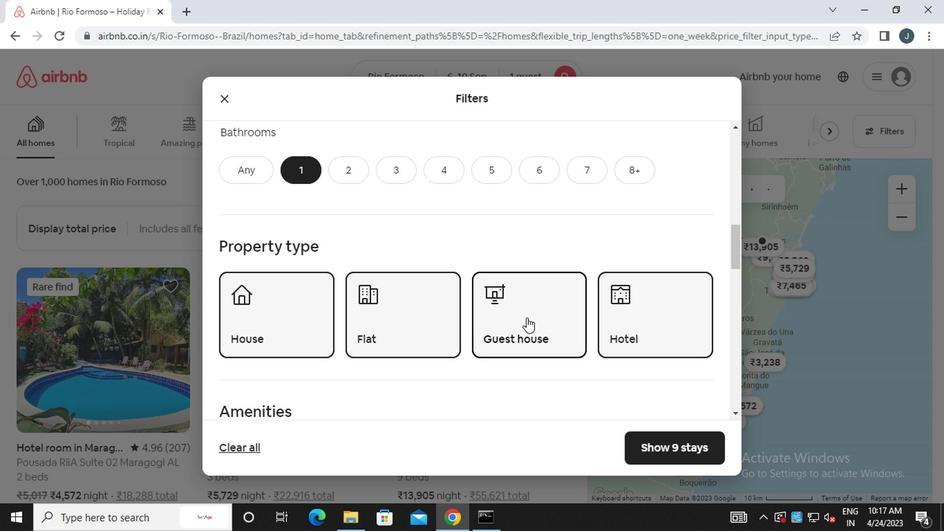 
Action: Mouse scrolled (508, 316) with delta (0, 0)
Screenshot: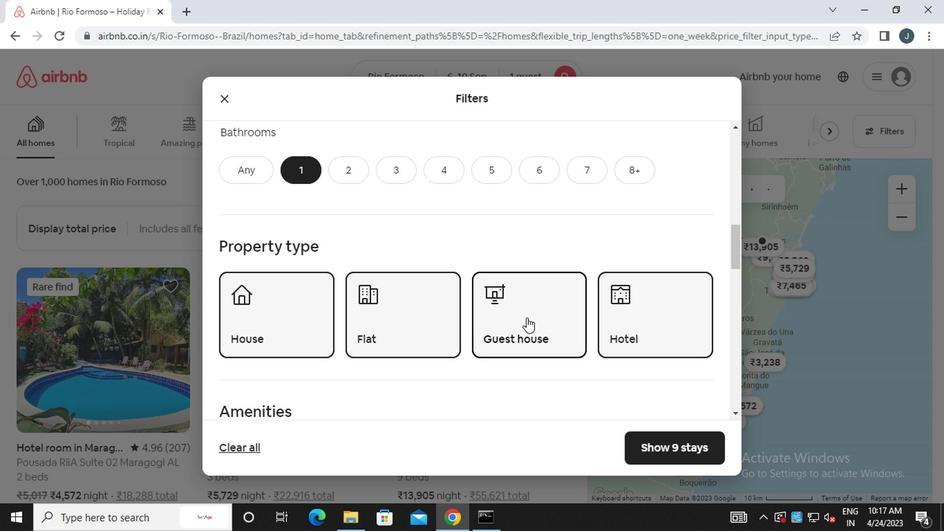 
Action: Mouse scrolled (508, 316) with delta (0, 0)
Screenshot: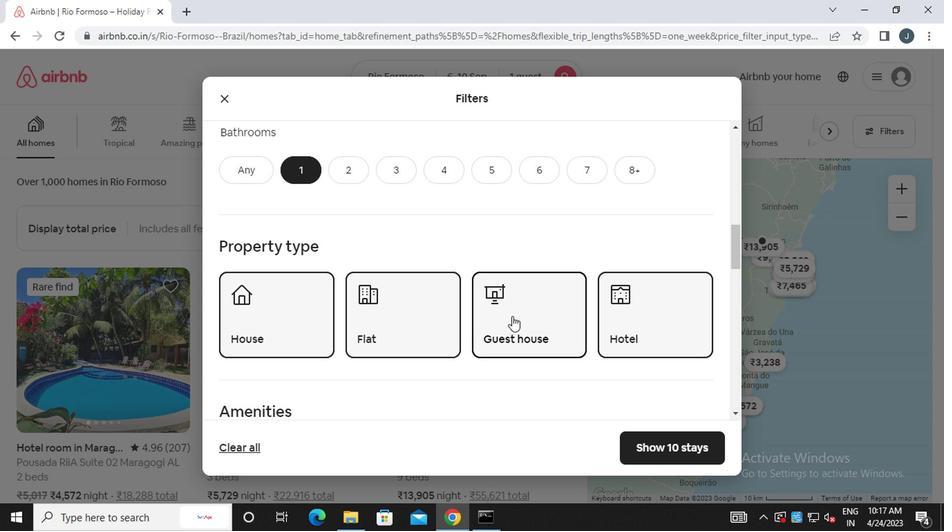 
Action: Mouse moved to (490, 314)
Screenshot: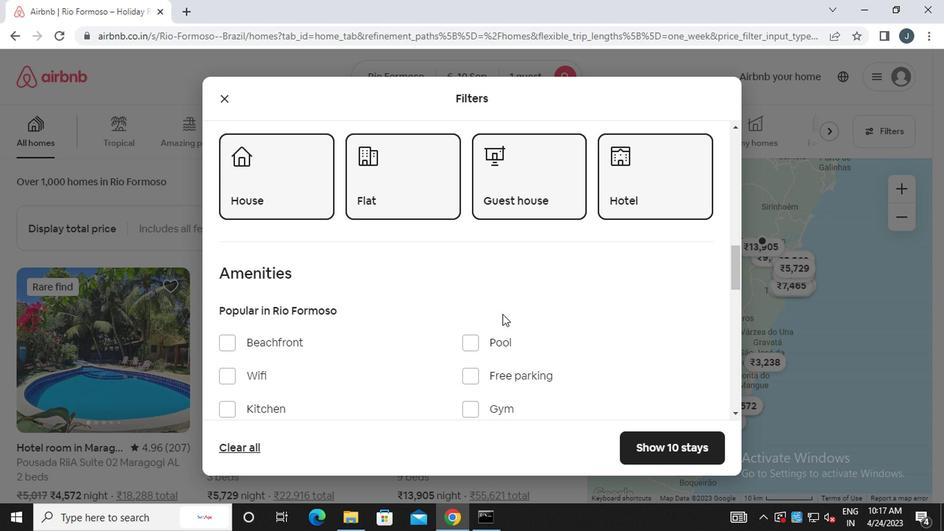 
Action: Mouse scrolled (490, 314) with delta (0, 0)
Screenshot: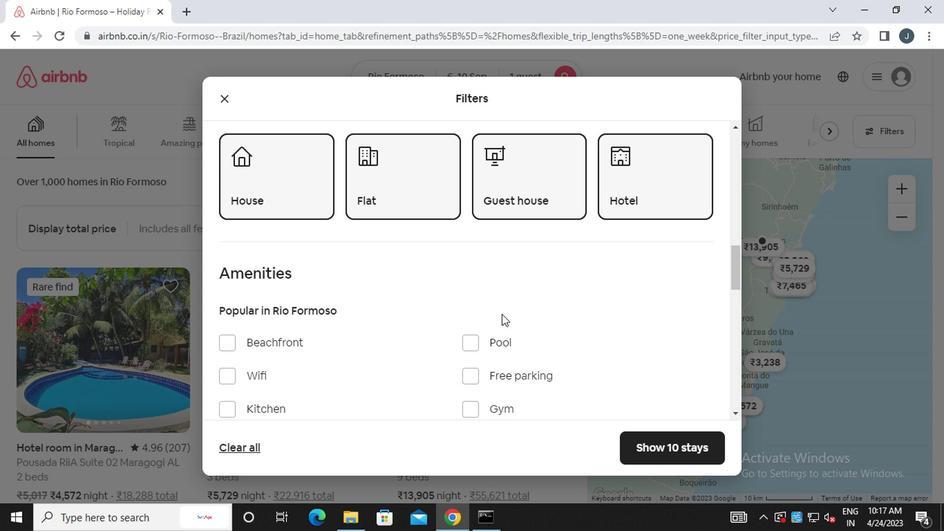 
Action: Mouse moved to (488, 314)
Screenshot: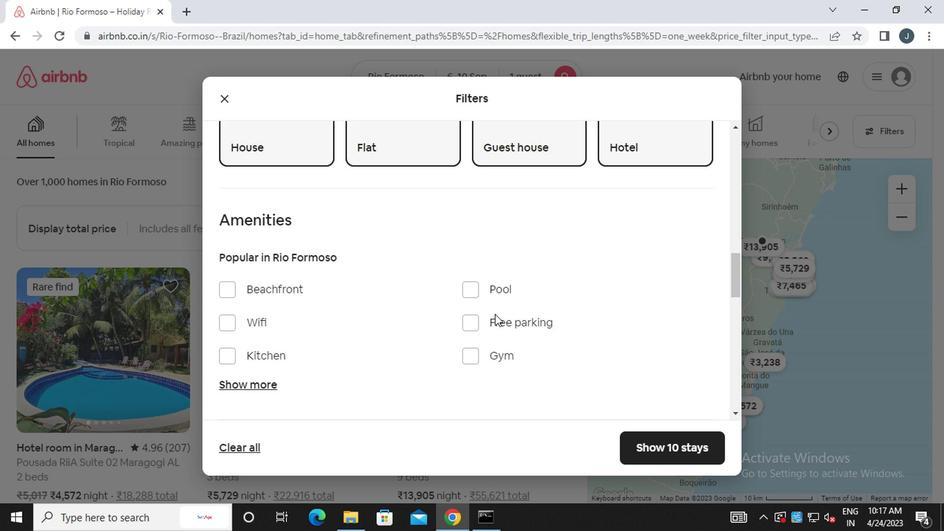 
Action: Mouse scrolled (488, 314) with delta (0, 0)
Screenshot: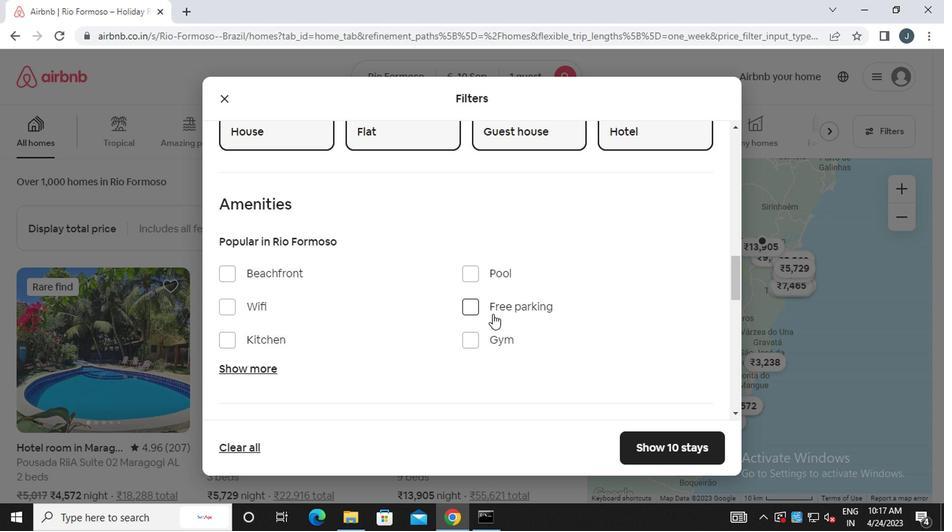 
Action: Mouse scrolled (488, 314) with delta (0, 0)
Screenshot: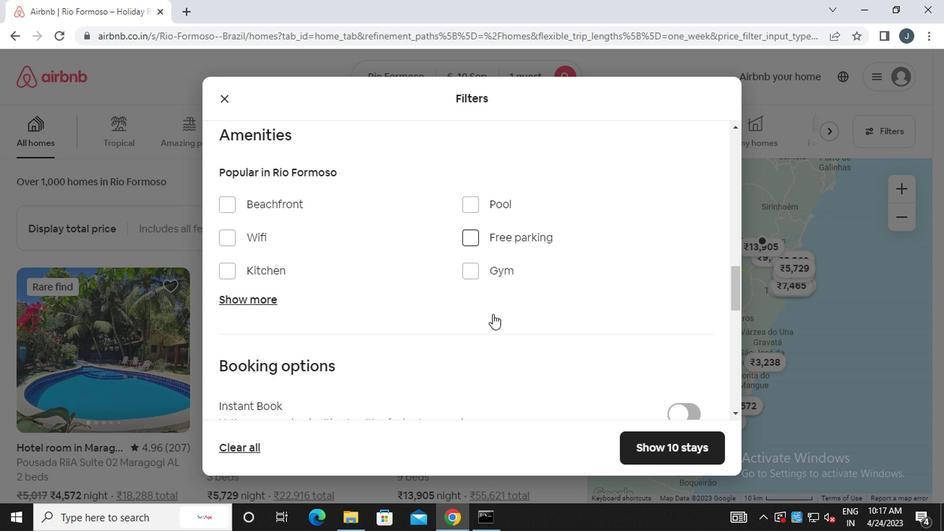 
Action: Mouse scrolled (488, 314) with delta (0, 0)
Screenshot: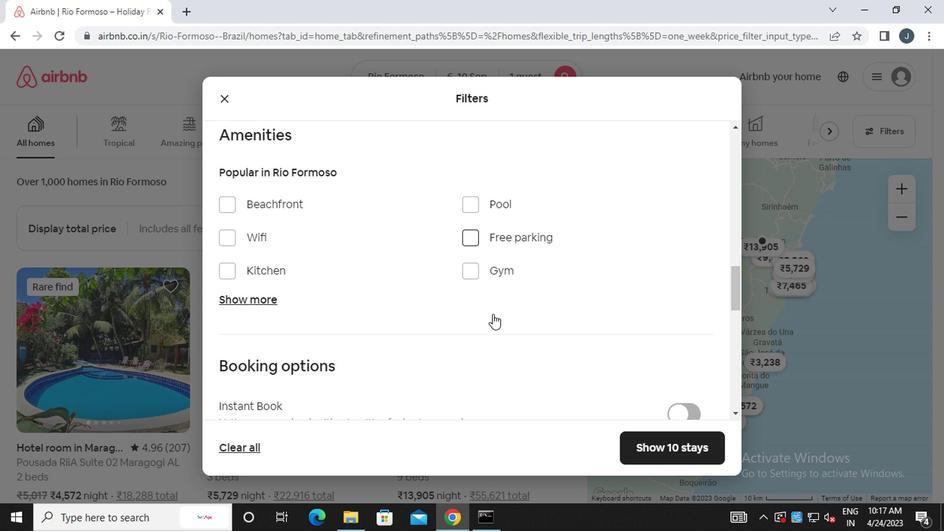 
Action: Mouse scrolled (488, 314) with delta (0, 0)
Screenshot: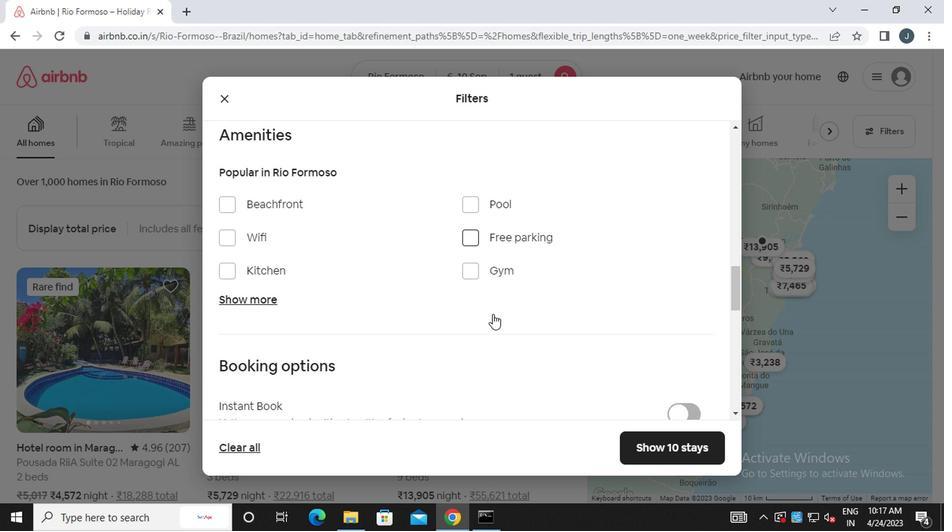 
Action: Mouse scrolled (488, 314) with delta (0, 0)
Screenshot: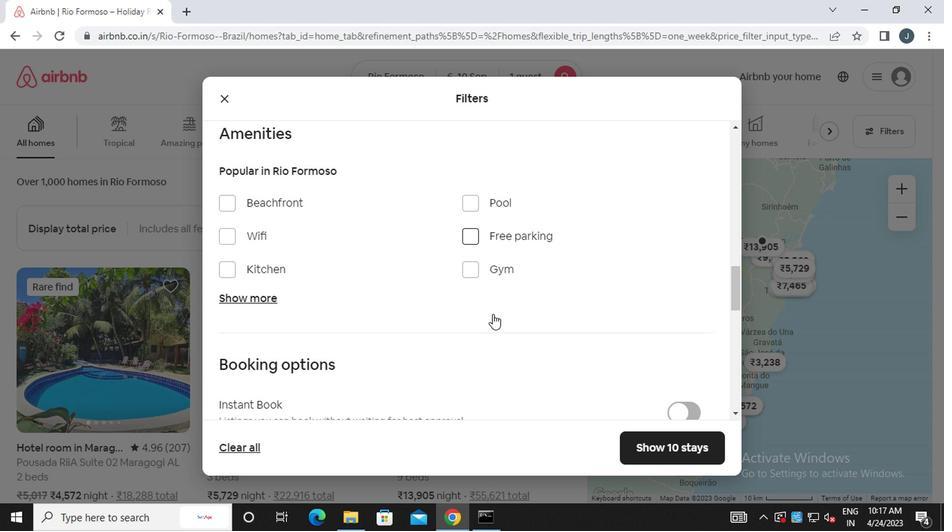 
Action: Mouse moved to (682, 182)
Screenshot: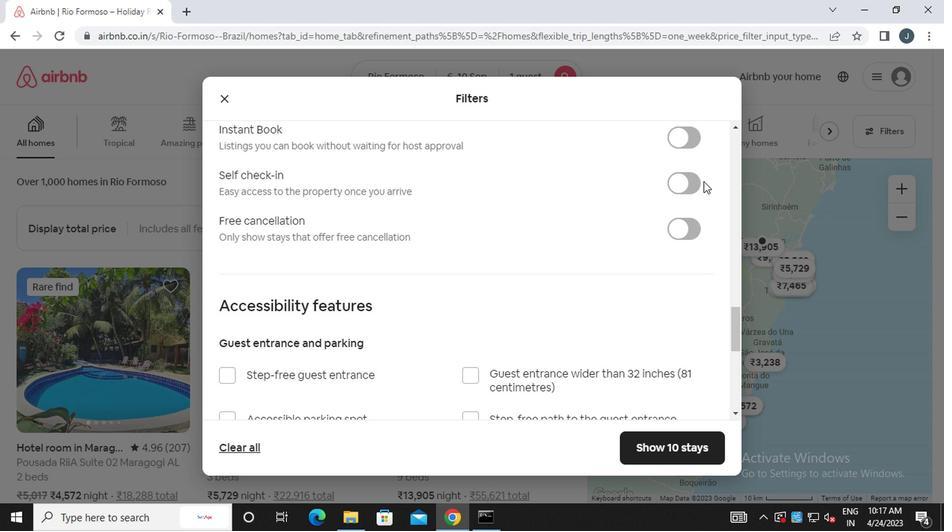 
Action: Mouse pressed left at (682, 182)
Screenshot: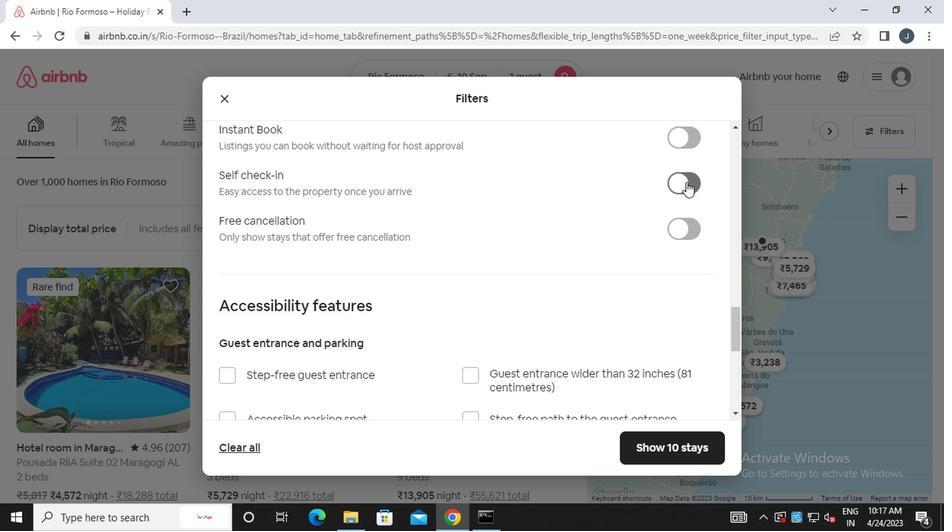 
Action: Mouse moved to (466, 231)
Screenshot: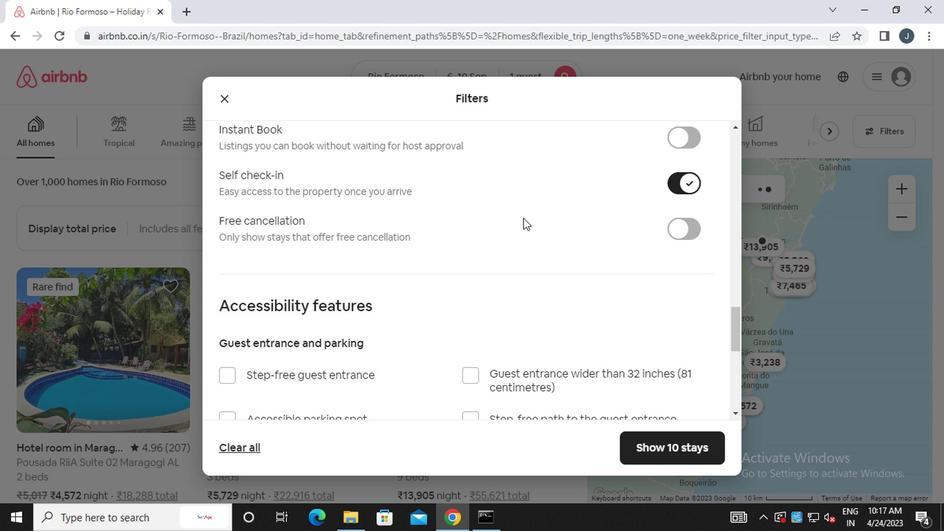 
Action: Mouse scrolled (466, 230) with delta (0, 0)
Screenshot: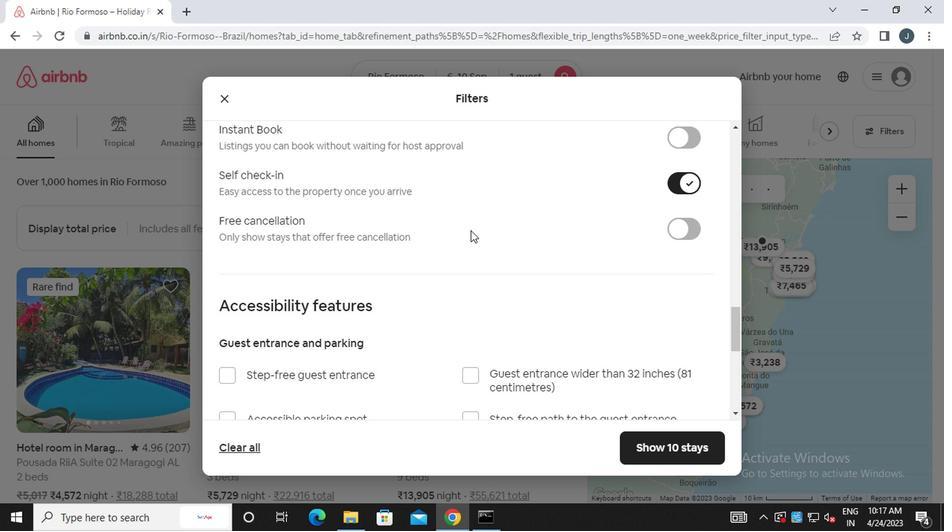 
Action: Mouse scrolled (466, 230) with delta (0, 0)
Screenshot: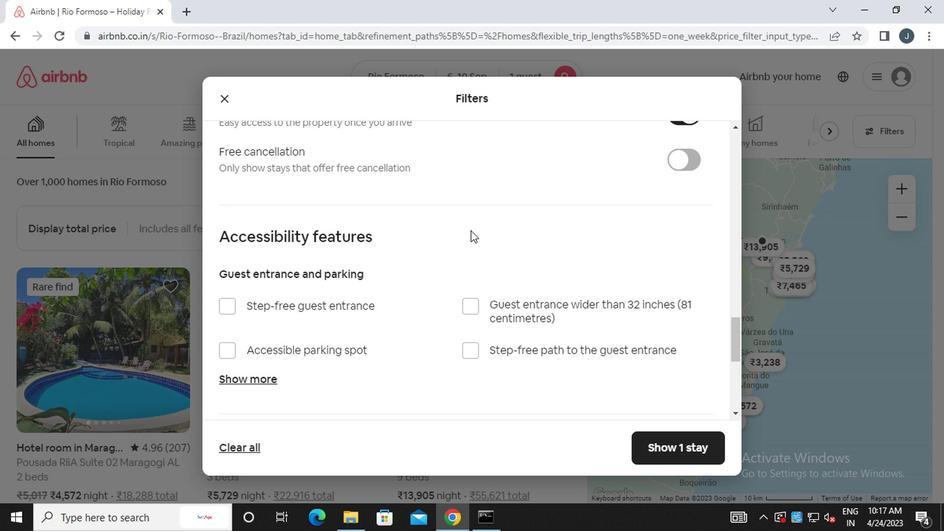 
Action: Mouse scrolled (466, 230) with delta (0, 0)
Screenshot: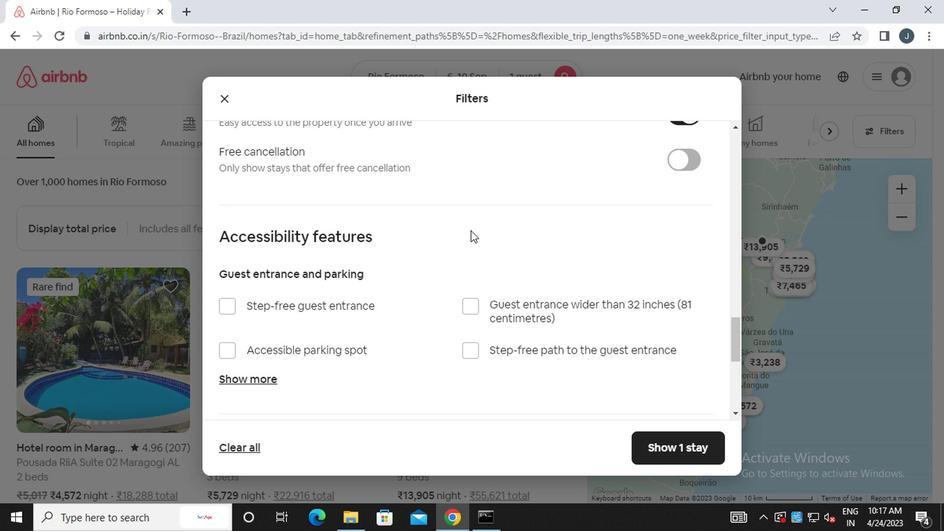 
Action: Mouse scrolled (466, 230) with delta (0, 0)
Screenshot: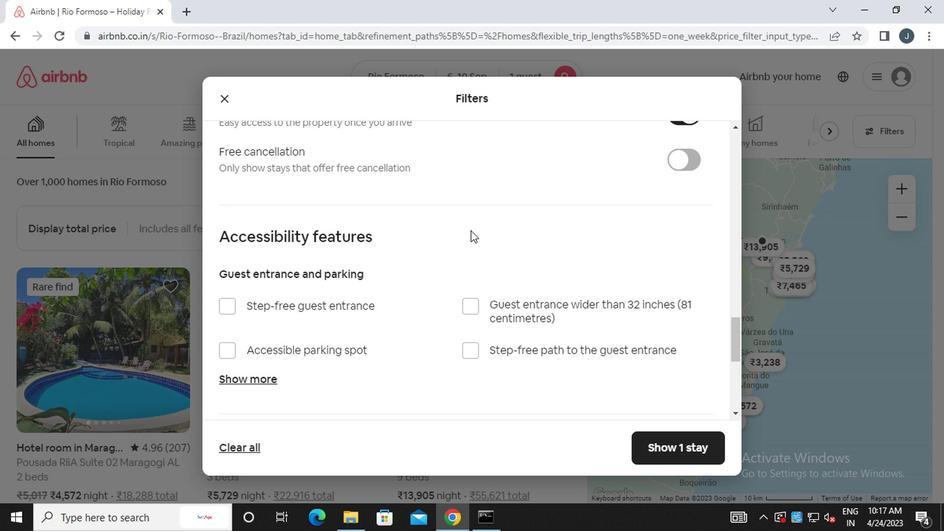 
Action: Mouse moved to (445, 244)
Screenshot: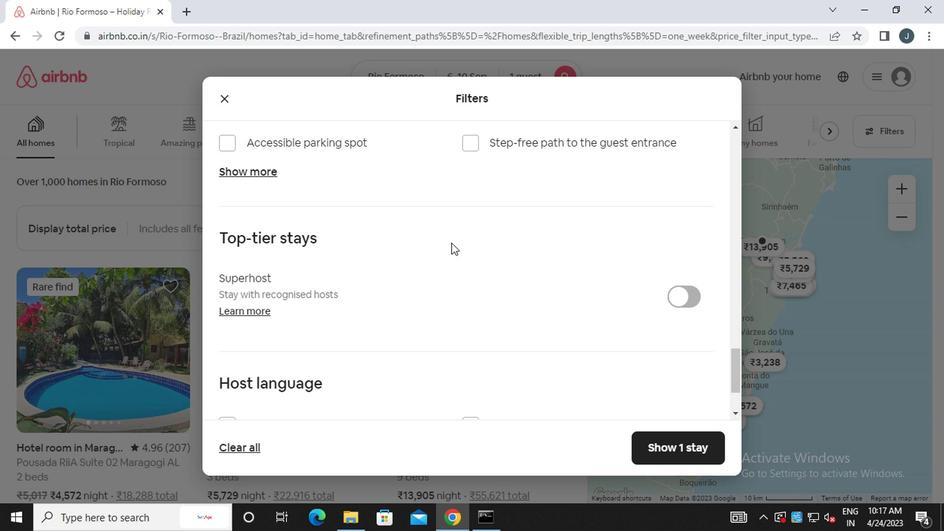 
Action: Mouse scrolled (445, 243) with delta (0, 0)
Screenshot: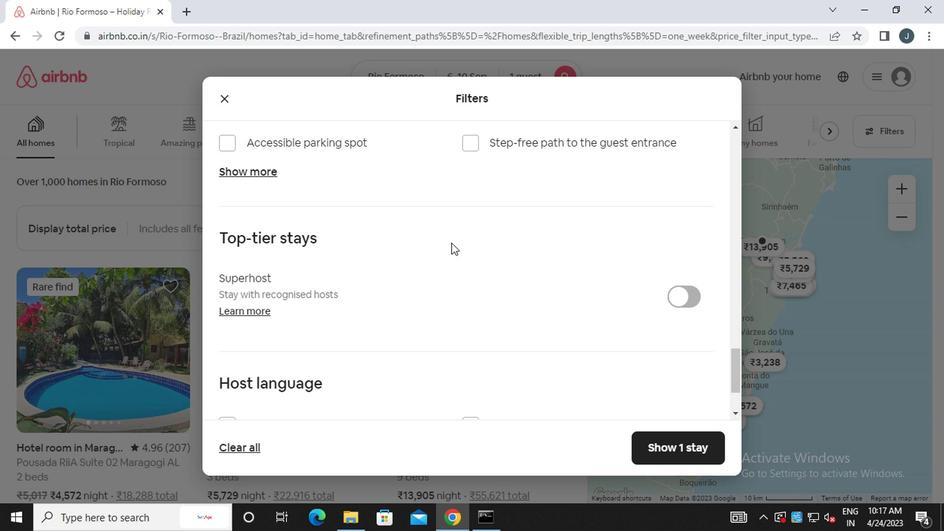 
Action: Mouse moved to (445, 245)
Screenshot: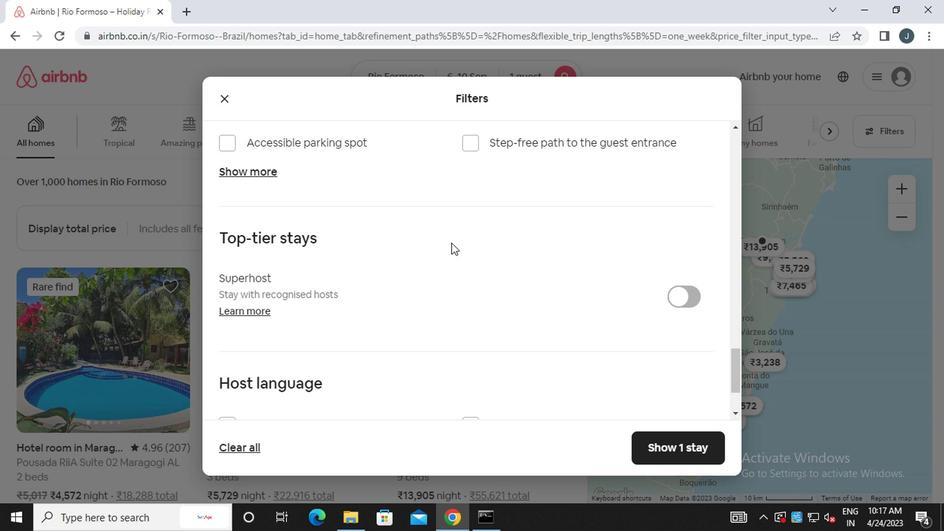 
Action: Mouse scrolled (445, 244) with delta (0, 0)
Screenshot: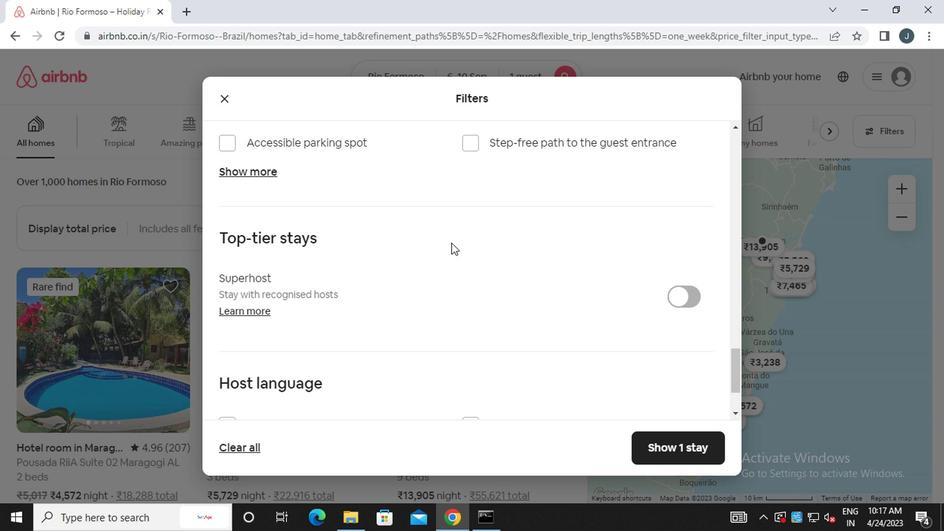 
Action: Mouse scrolled (445, 244) with delta (0, 0)
Screenshot: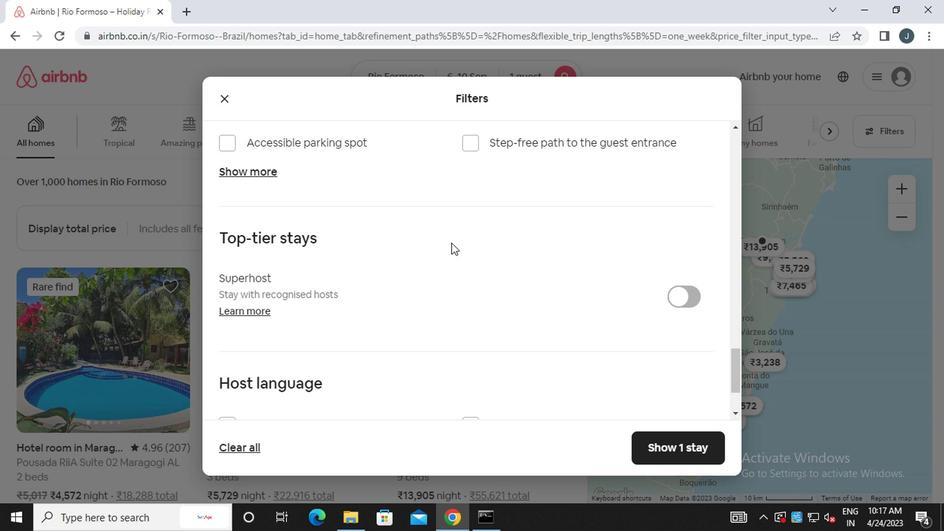 
Action: Mouse scrolled (445, 244) with delta (0, 0)
Screenshot: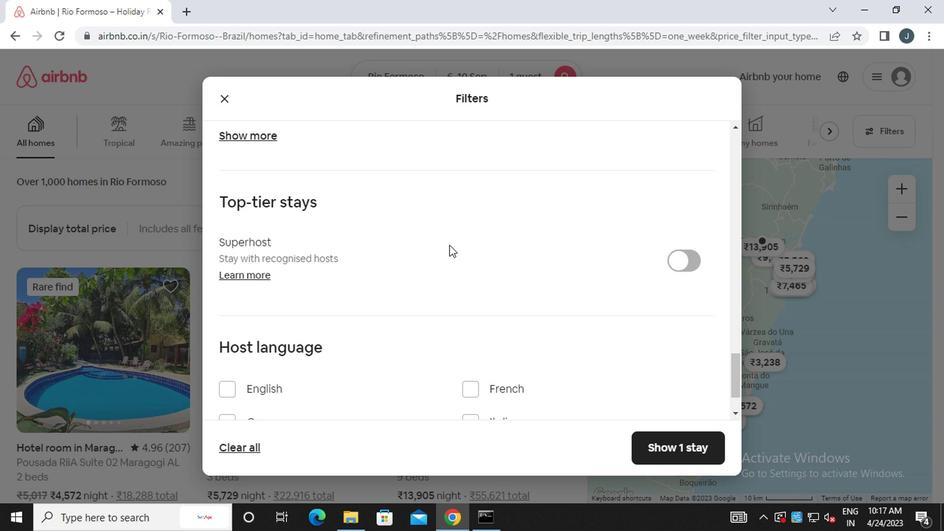 
Action: Mouse scrolled (445, 244) with delta (0, 0)
Screenshot: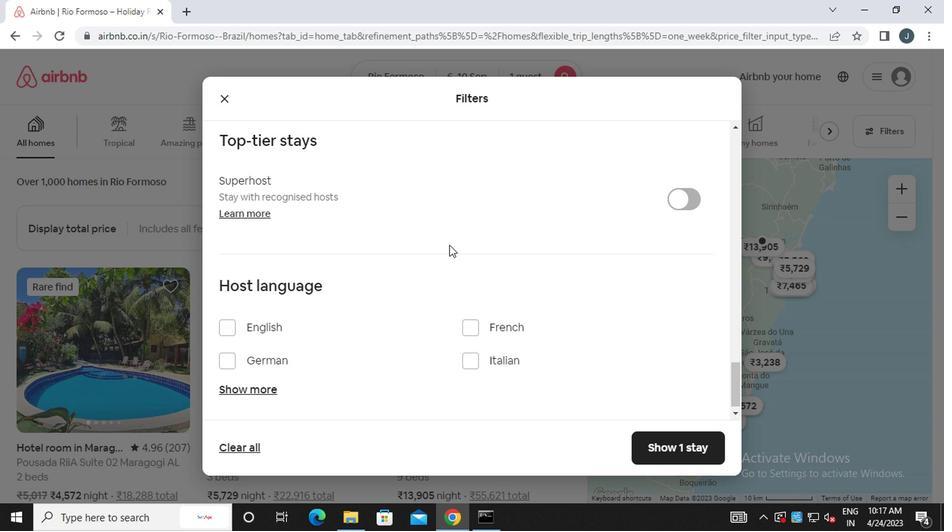 
Action: Mouse moved to (255, 387)
Screenshot: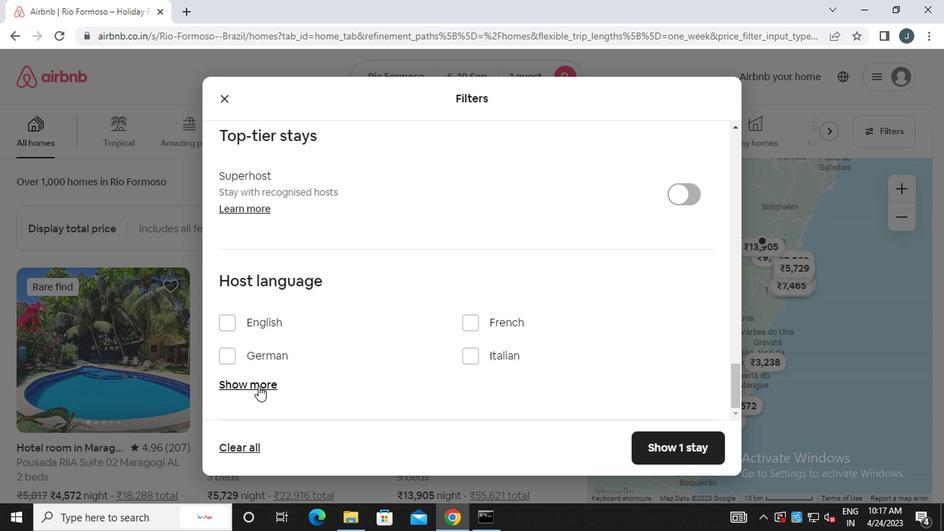 
Action: Mouse pressed left at (255, 387)
Screenshot: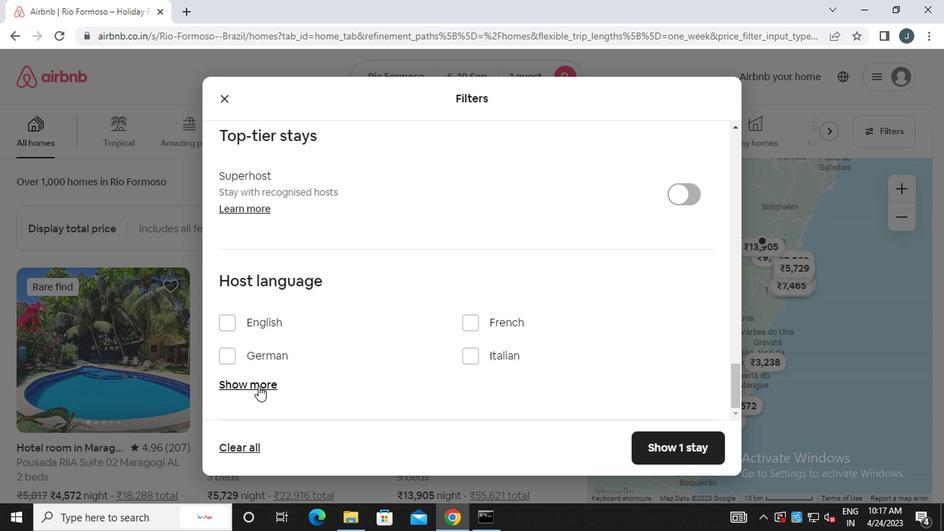
Action: Mouse moved to (290, 378)
Screenshot: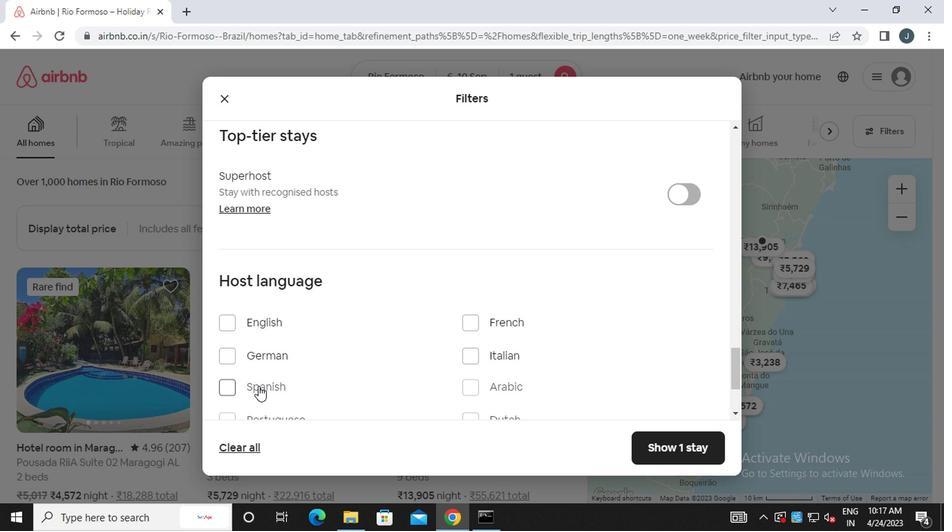 
Action: Mouse scrolled (290, 377) with delta (0, 0)
Screenshot: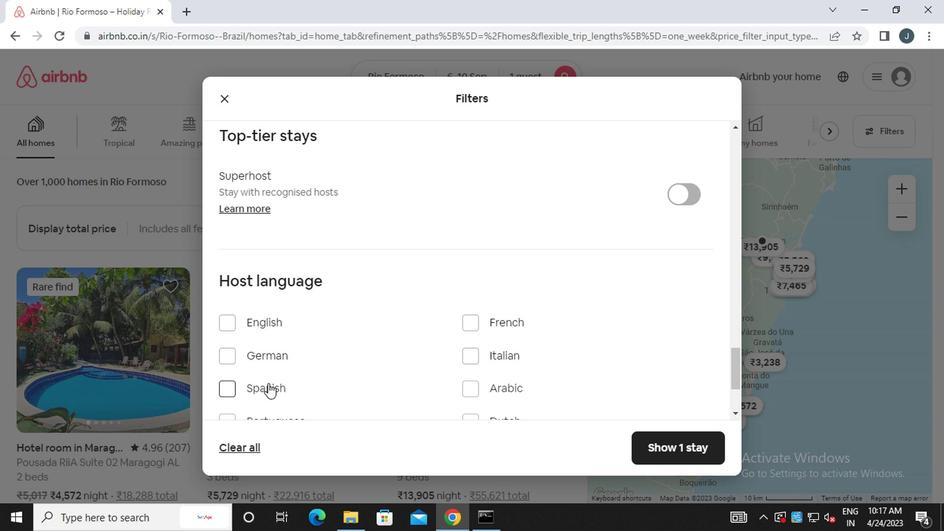 
Action: Mouse scrolled (290, 377) with delta (0, 0)
Screenshot: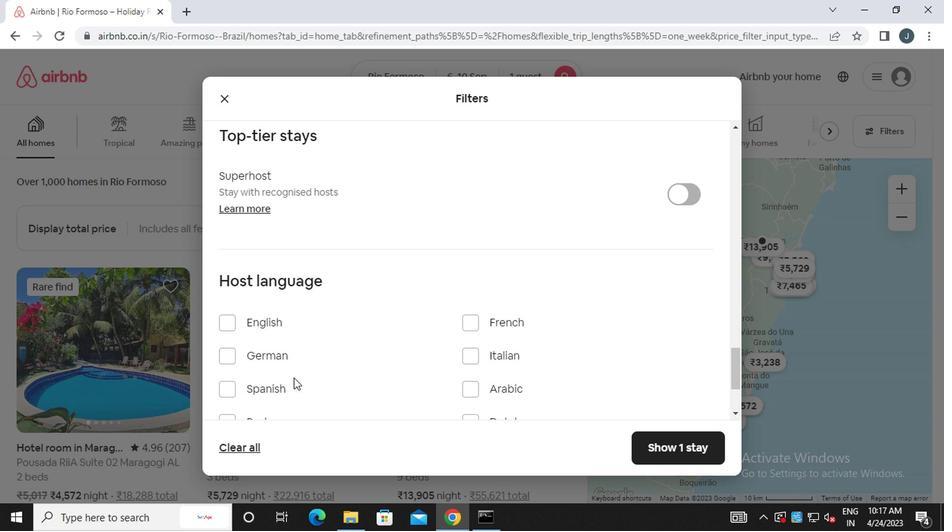 
Action: Mouse moved to (249, 255)
Screenshot: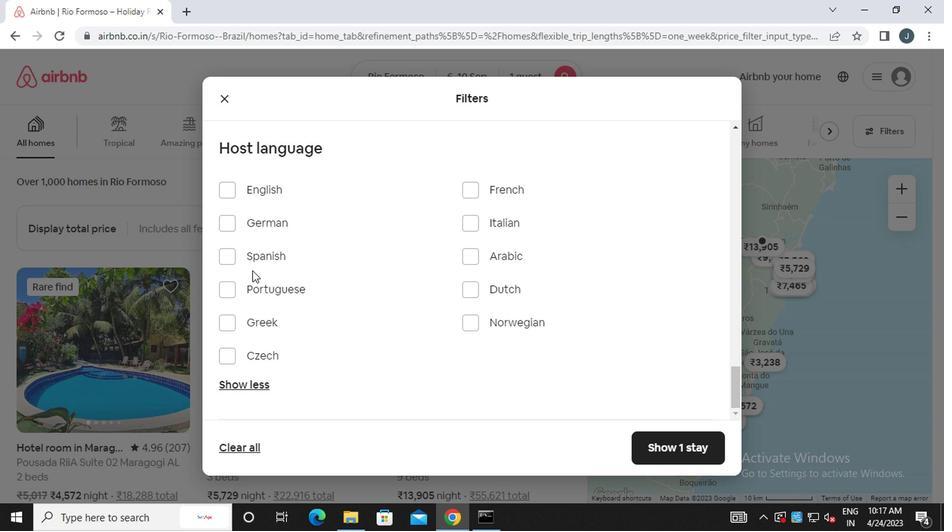 
Action: Mouse pressed left at (249, 255)
Screenshot: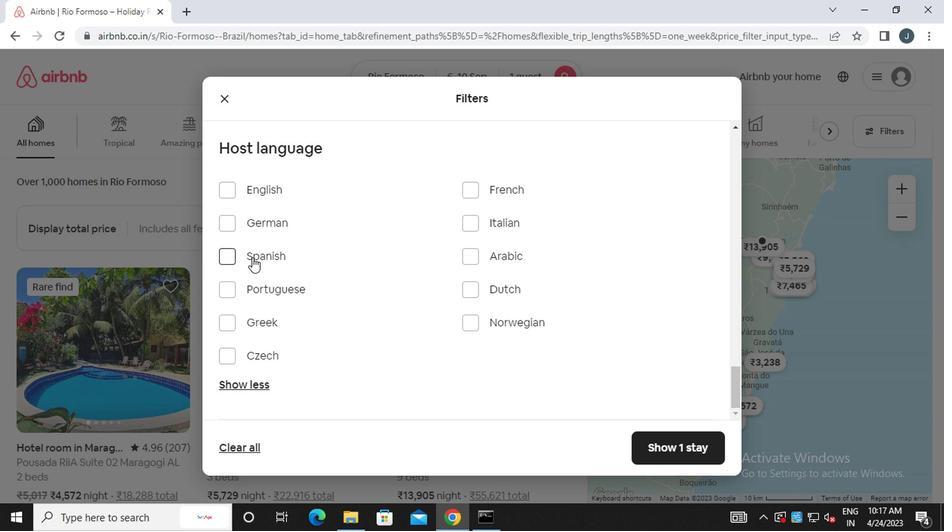 
Action: Mouse moved to (343, 263)
Screenshot: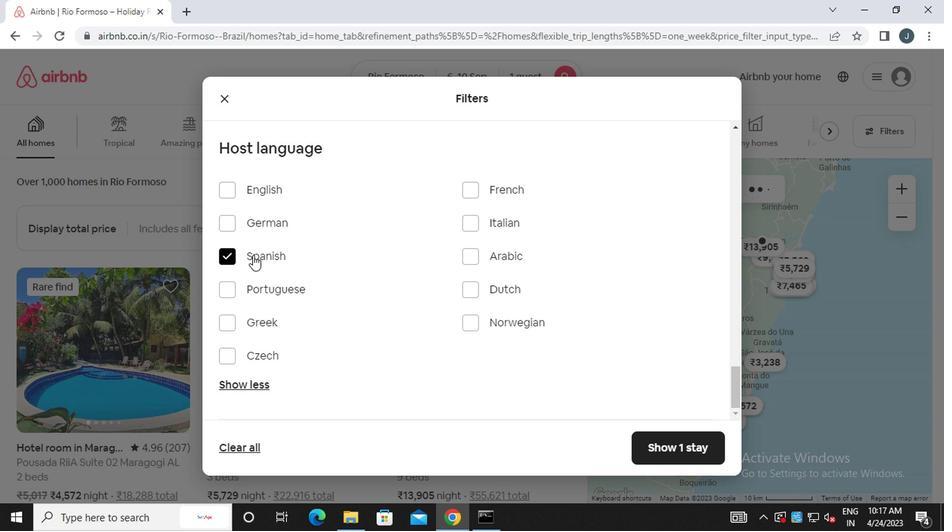 
Action: Mouse scrolled (343, 262) with delta (0, 0)
Screenshot: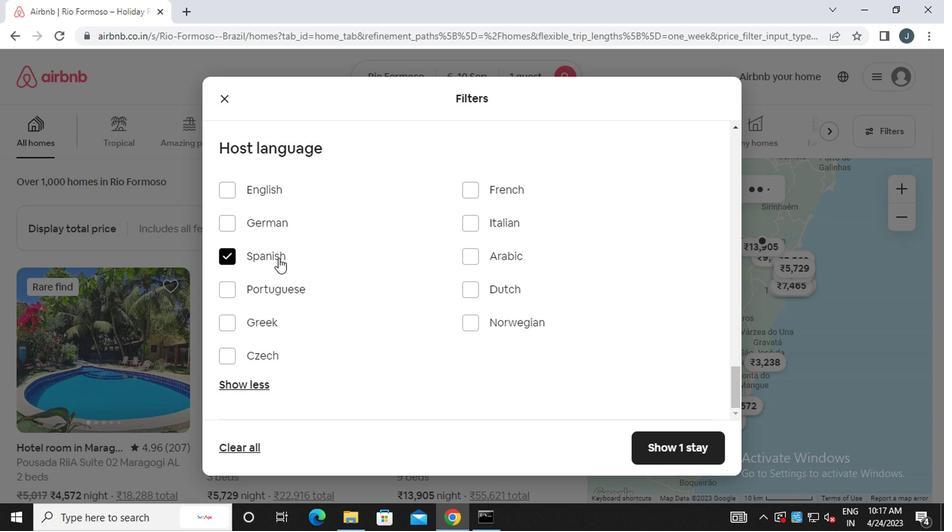 
Action: Mouse scrolled (343, 262) with delta (0, 0)
Screenshot: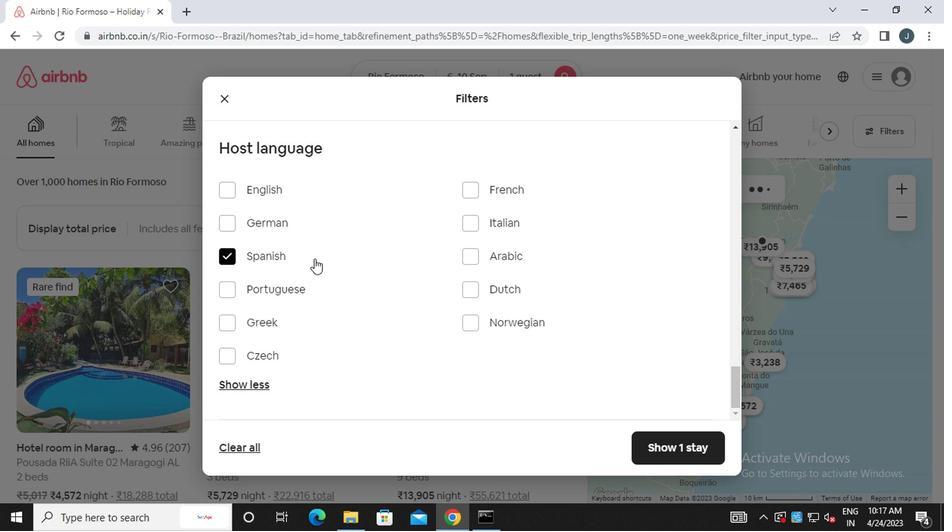 
Action: Mouse moved to (343, 263)
Screenshot: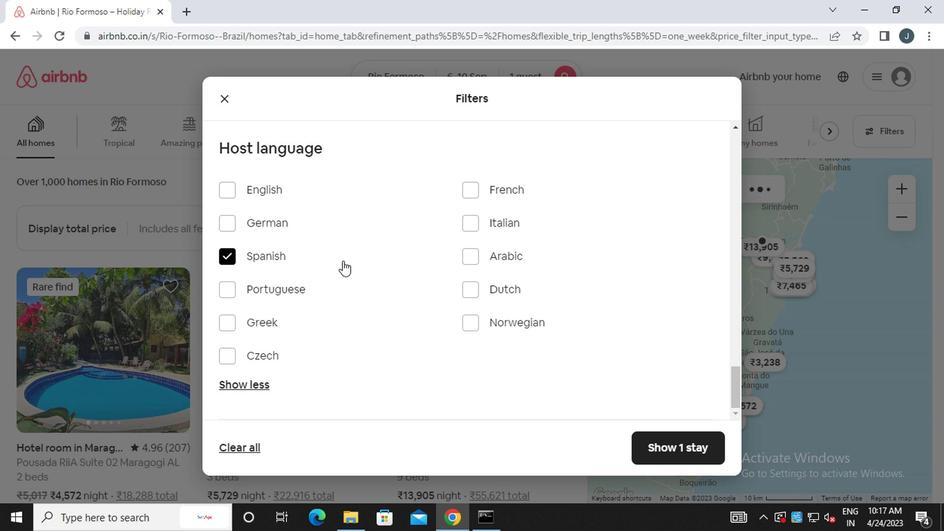 
Action: Mouse scrolled (343, 262) with delta (0, 0)
Screenshot: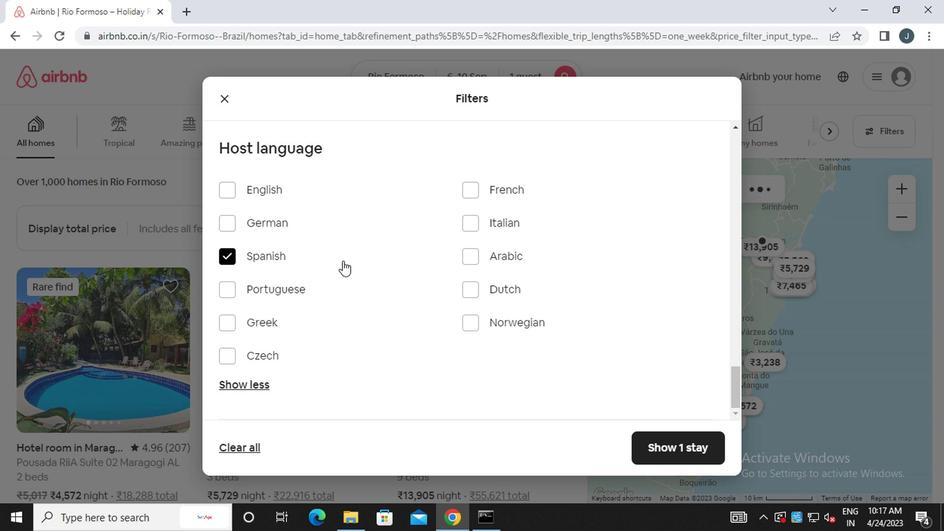 
Action: Mouse moved to (344, 263)
Screenshot: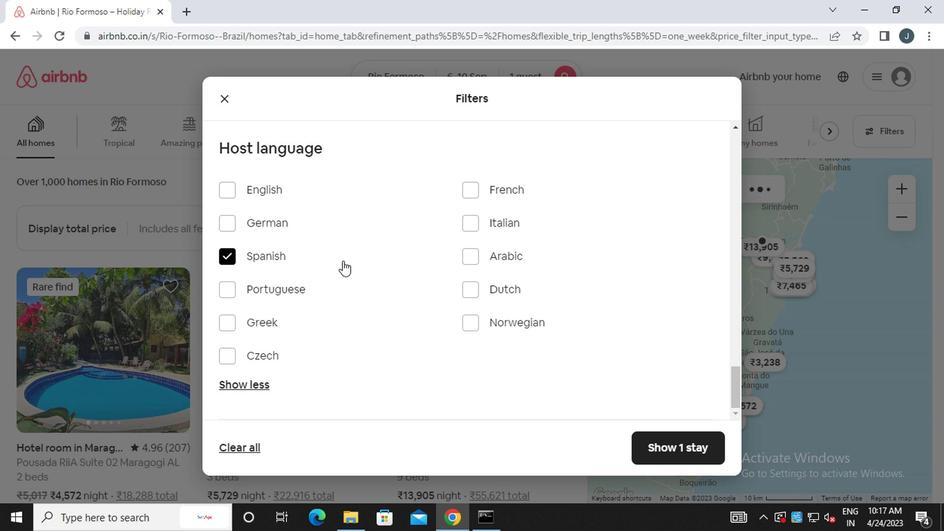 
Action: Mouse scrolled (344, 263) with delta (0, 0)
Screenshot: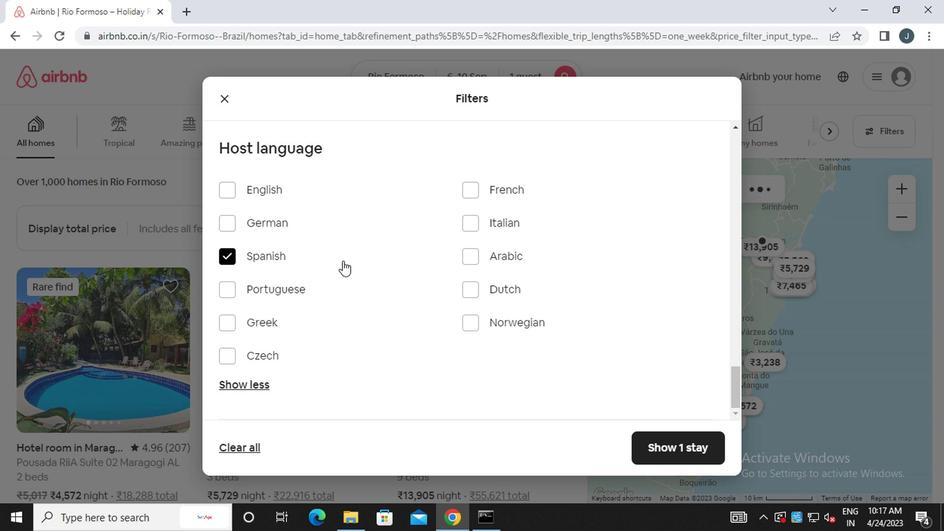 
Action: Mouse moved to (345, 264)
Screenshot: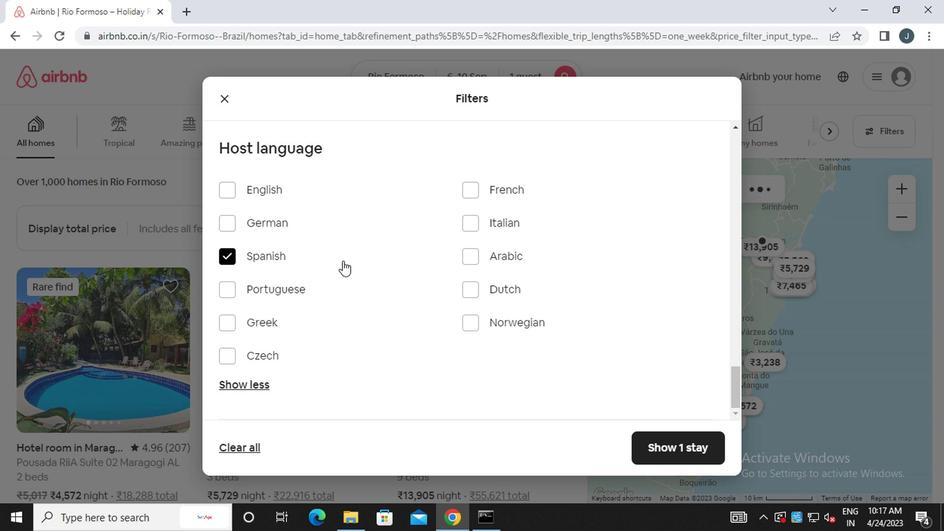 
Action: Mouse scrolled (345, 263) with delta (0, 0)
Screenshot: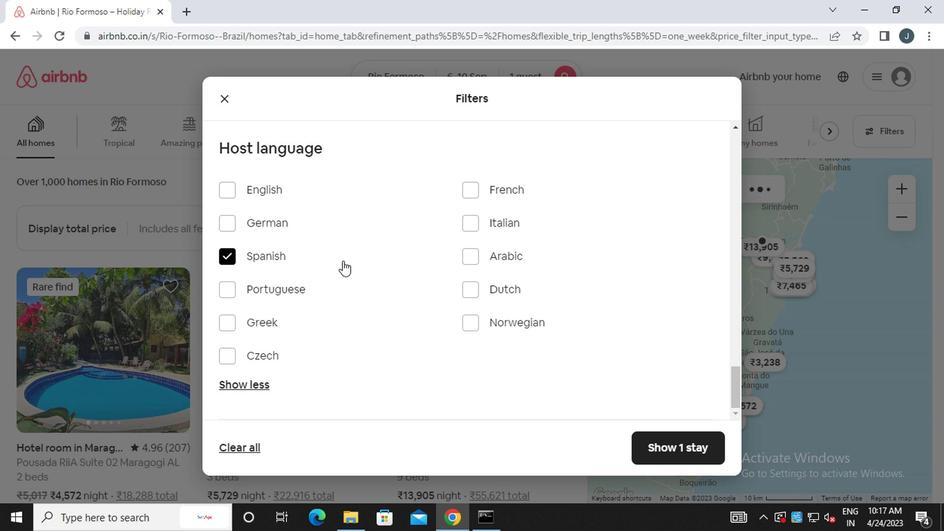 
Action: Mouse moved to (350, 264)
Screenshot: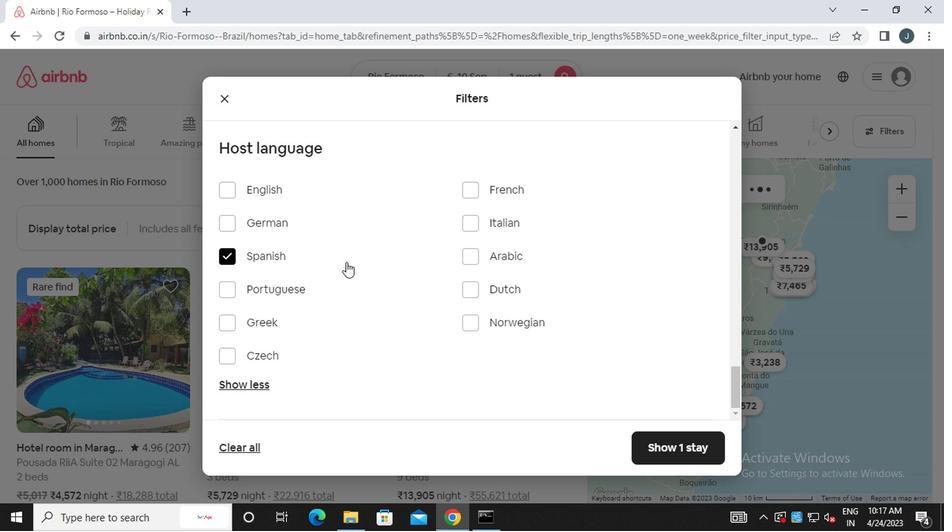 
Action: Mouse scrolled (350, 263) with delta (0, 0)
Screenshot: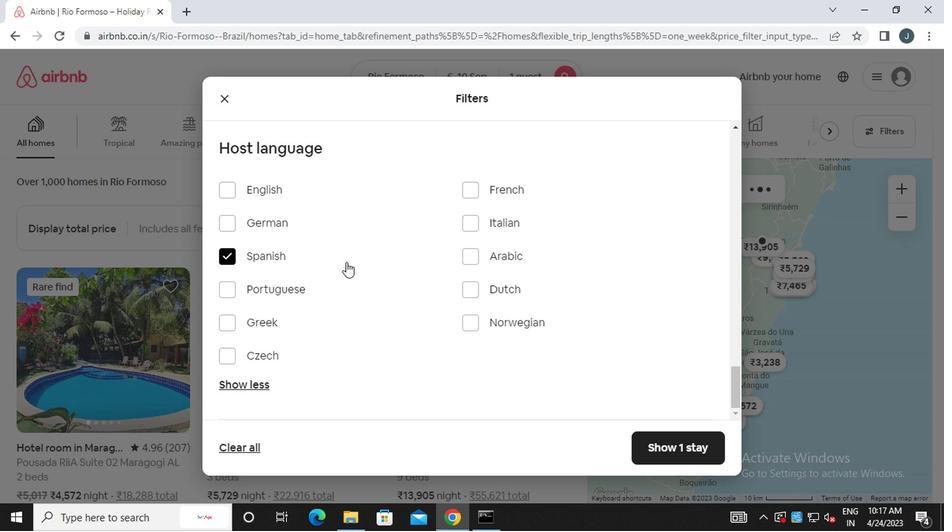 
Action: Mouse moved to (356, 264)
Screenshot: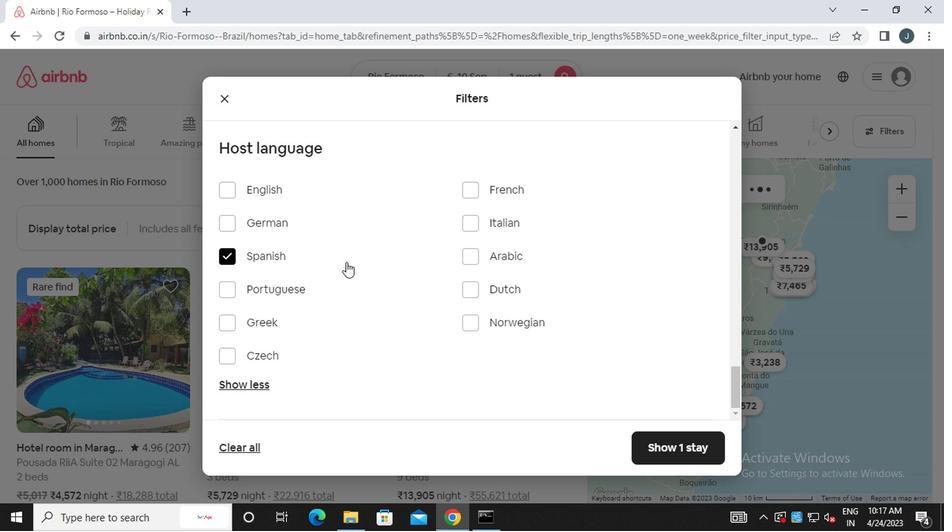 
Action: Mouse scrolled (356, 263) with delta (0, 0)
Screenshot: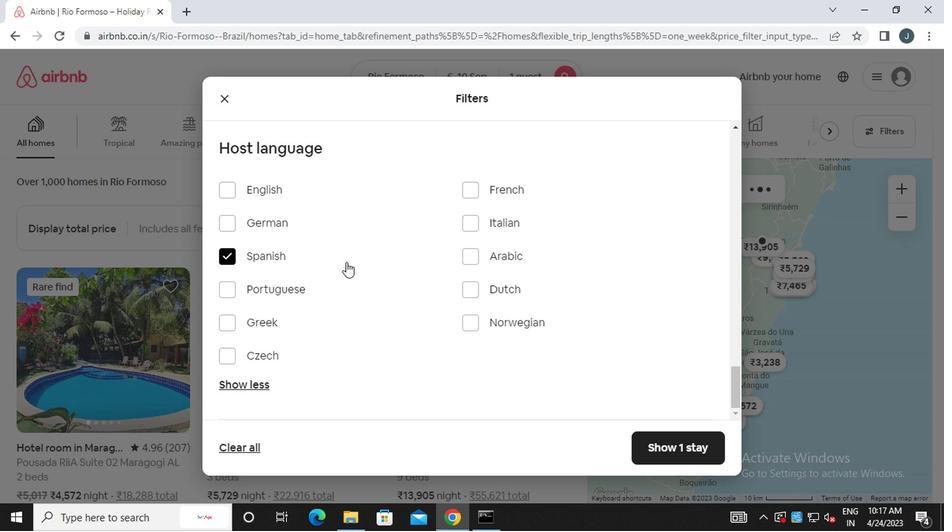 
Action: Mouse moved to (685, 450)
Screenshot: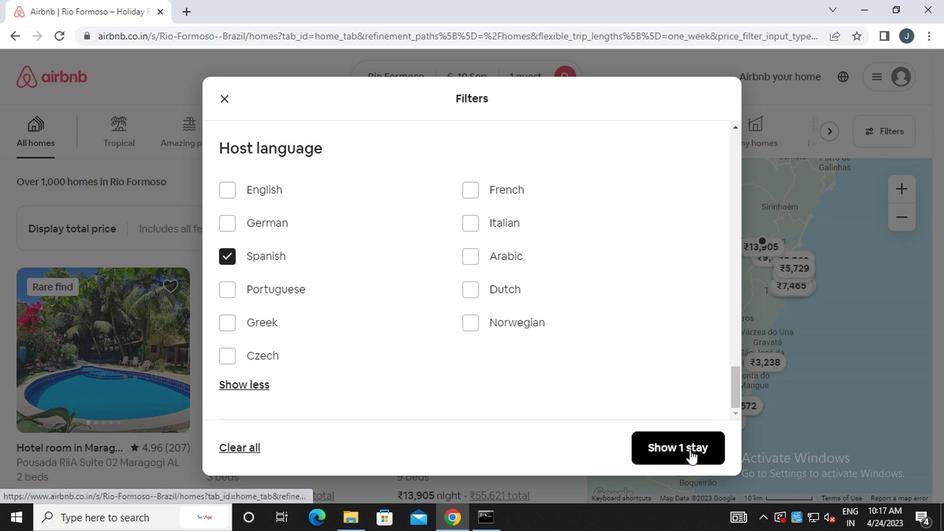 
Action: Mouse pressed left at (685, 450)
Screenshot: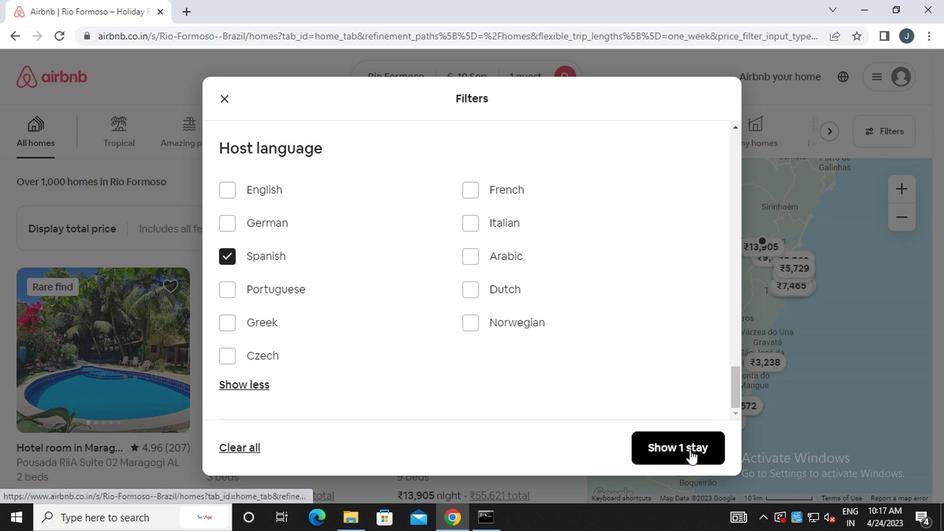 
Action: Mouse moved to (660, 429)
Screenshot: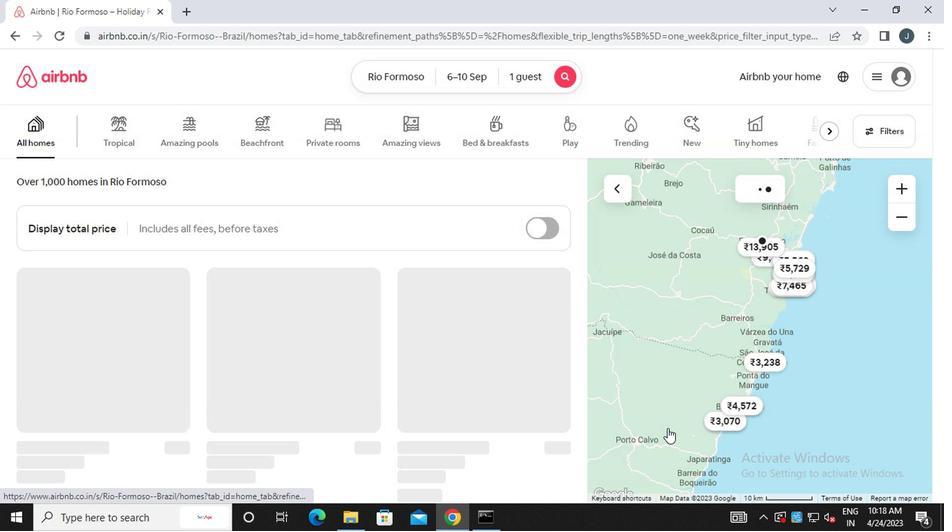 
